 Task: Open Card Quality Control Execution in Board SaaS Sales Strategies to Workspace Crowdfunding Platforms and add a team member Softage.4@softage.net, a label Orange, a checklist Student Engagement, an attachment from your computer, a color Orange and finally, add a card description 'Create and send out employee satisfaction survey on recognition and rewards' and a comment 'Let us approach this task with a sense of urgency and importance, recognizing the impact it has on the overall project.'. Add a start date 'Jan 04, 1900' with a due date 'Jan 11, 1900'
Action: Mouse moved to (352, 130)
Screenshot: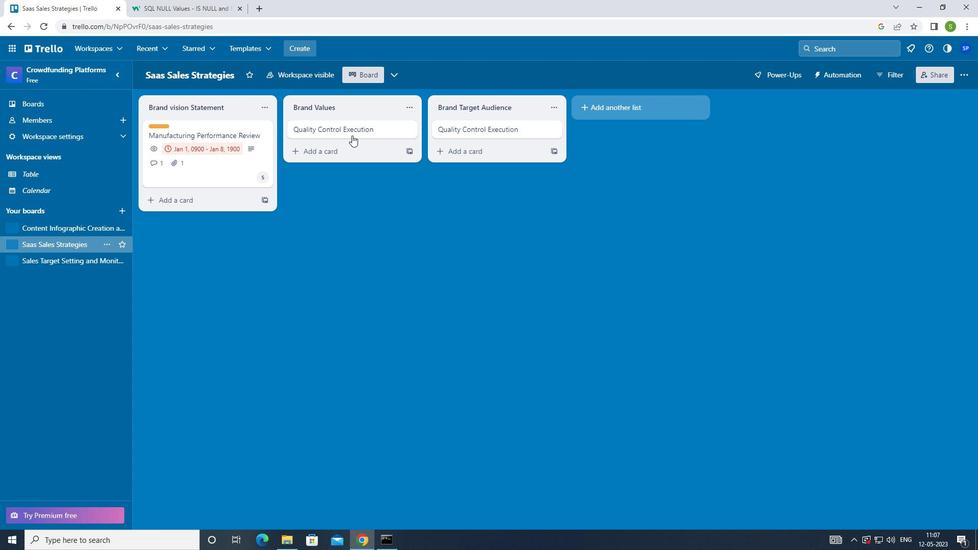 
Action: Mouse pressed left at (352, 130)
Screenshot: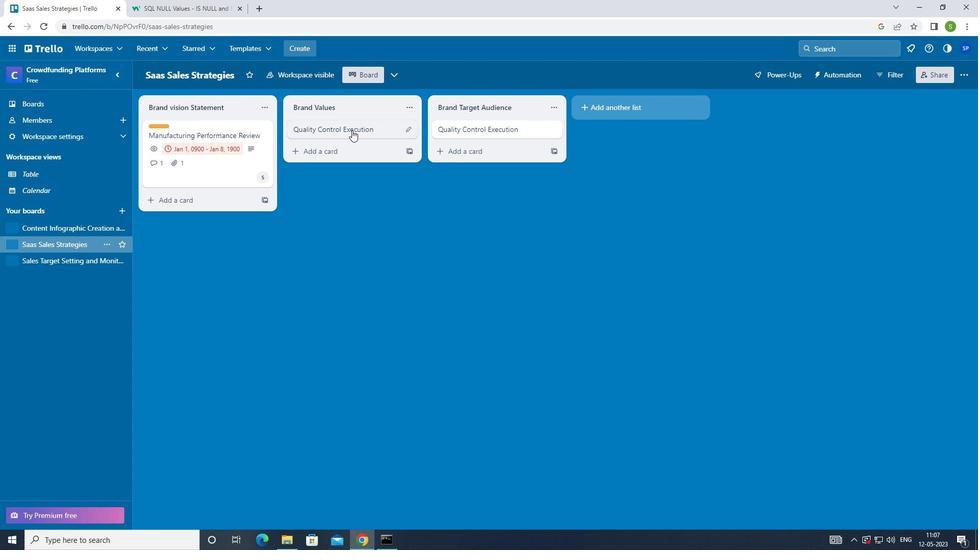 
Action: Mouse moved to (620, 127)
Screenshot: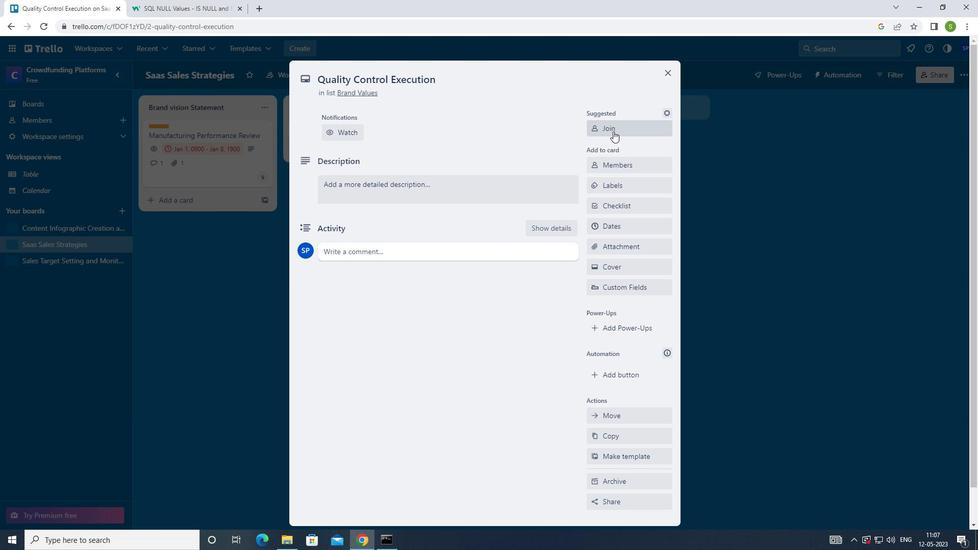 
Action: Mouse pressed left at (620, 127)
Screenshot: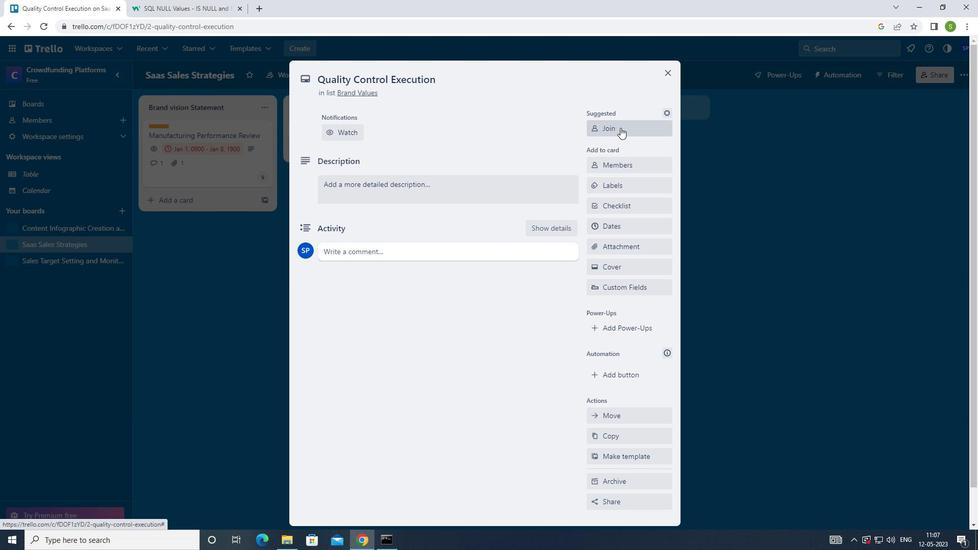 
Action: Mouse moved to (630, 128)
Screenshot: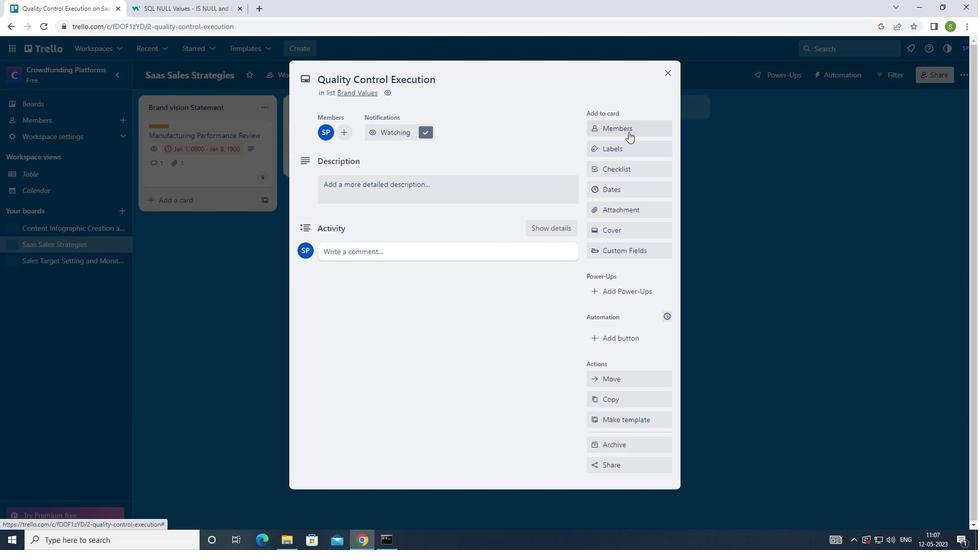 
Action: Mouse pressed left at (630, 128)
Screenshot: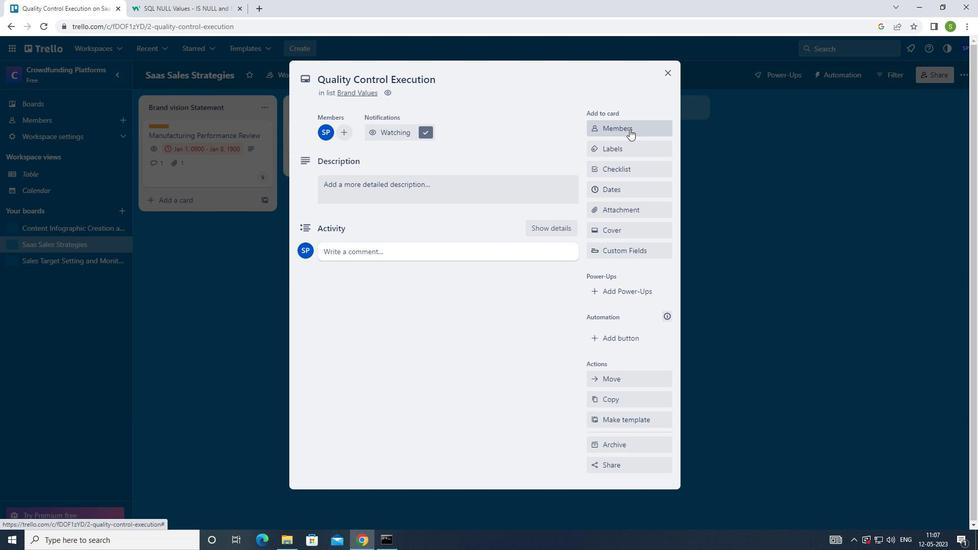 
Action: Mouse moved to (628, 177)
Screenshot: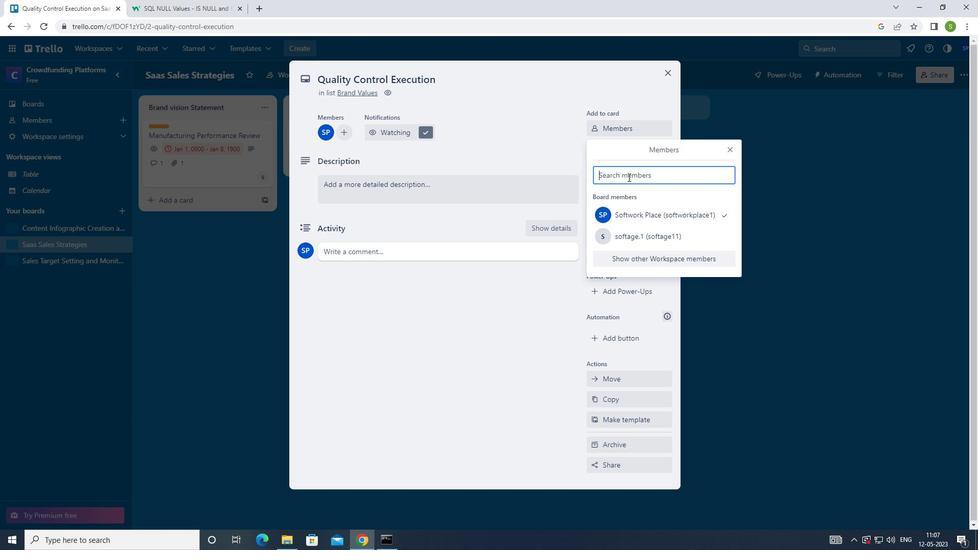 
Action: Key pressed <Key.shift>SOFTAGE.4<Key.shift>@SOFTAGE.NET
Screenshot: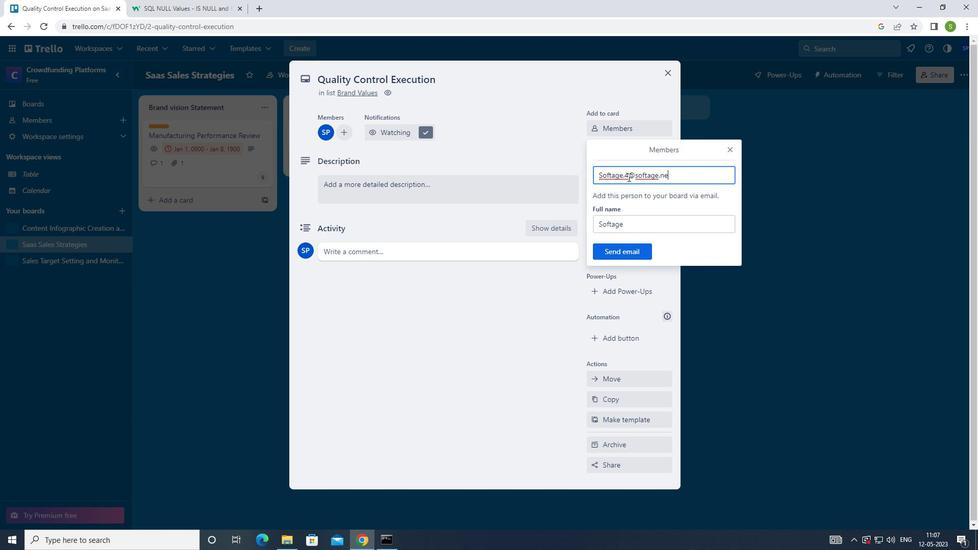 
Action: Mouse moved to (630, 253)
Screenshot: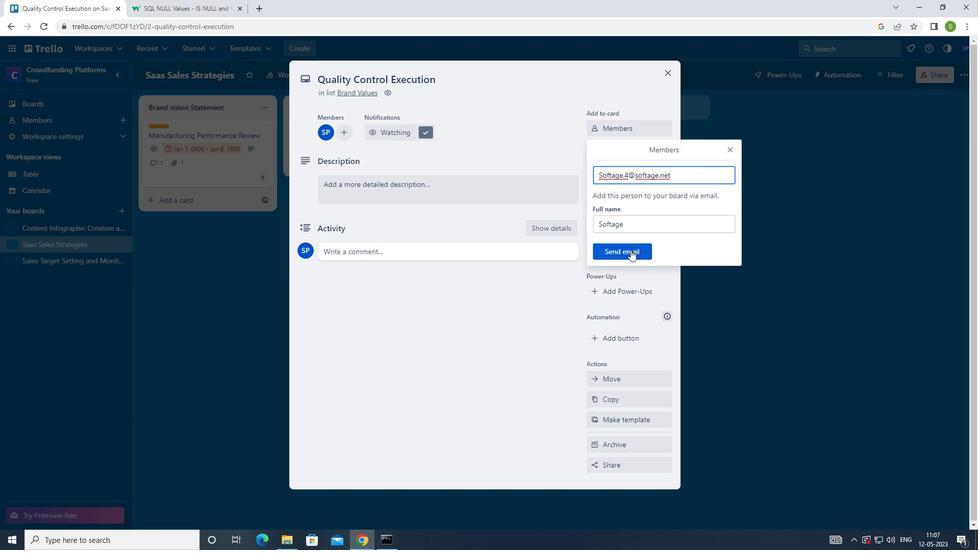 
Action: Mouse pressed left at (630, 253)
Screenshot: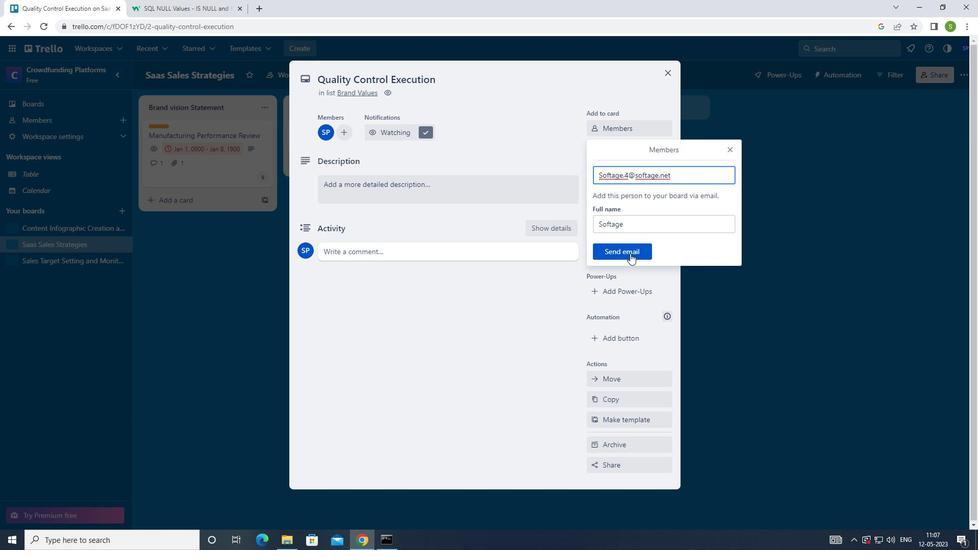
Action: Mouse moved to (610, 146)
Screenshot: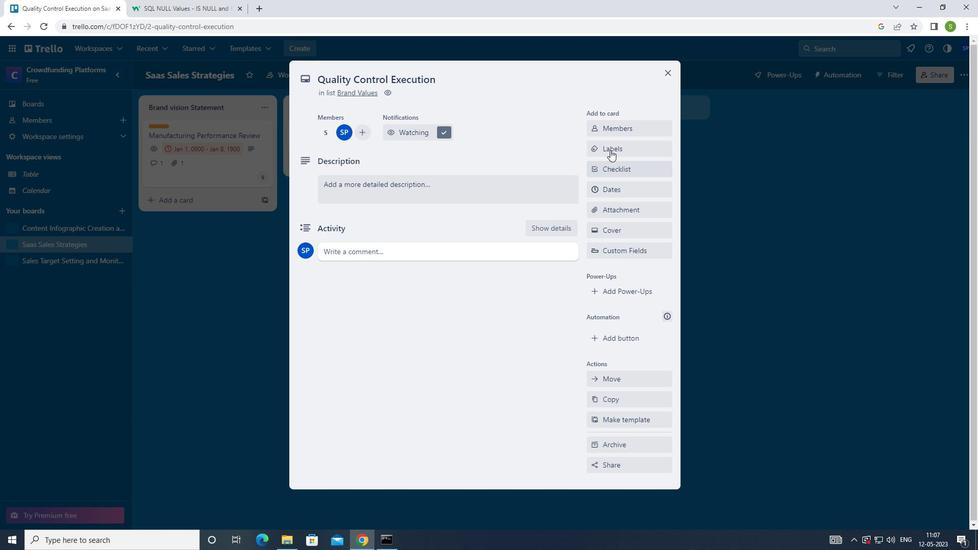 
Action: Mouse pressed left at (610, 146)
Screenshot: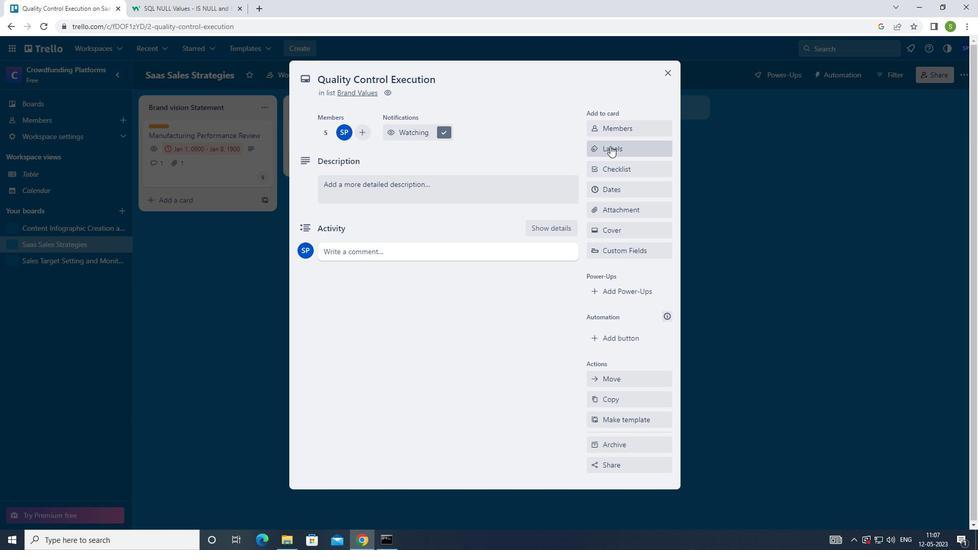
Action: Mouse moved to (619, 192)
Screenshot: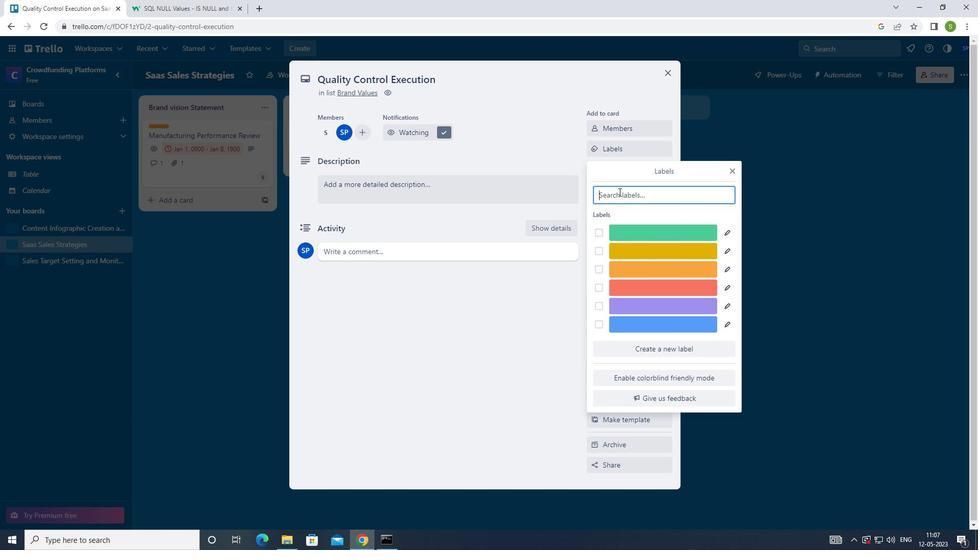 
Action: Key pressed ORAND<Key.backspace>GE
Screenshot: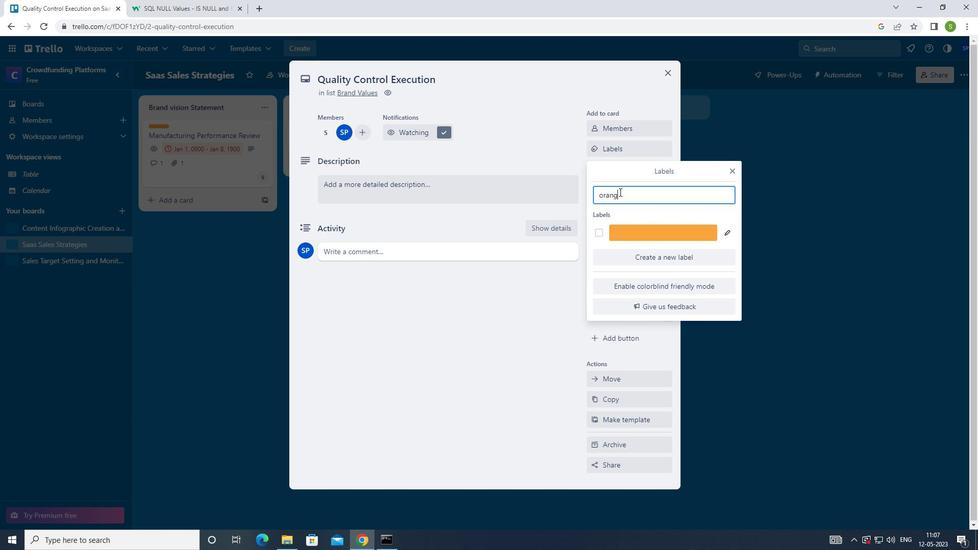 
Action: Mouse moved to (599, 235)
Screenshot: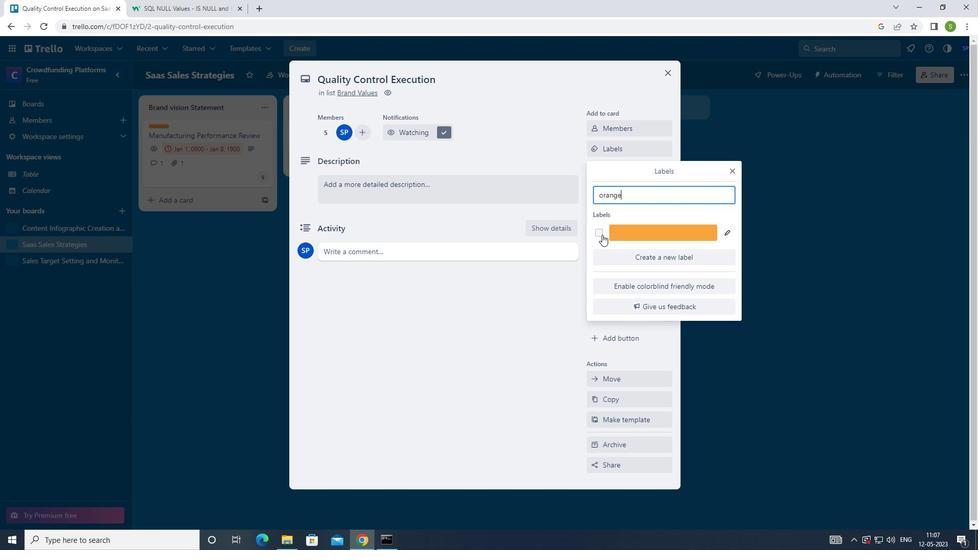 
Action: Mouse pressed left at (599, 235)
Screenshot: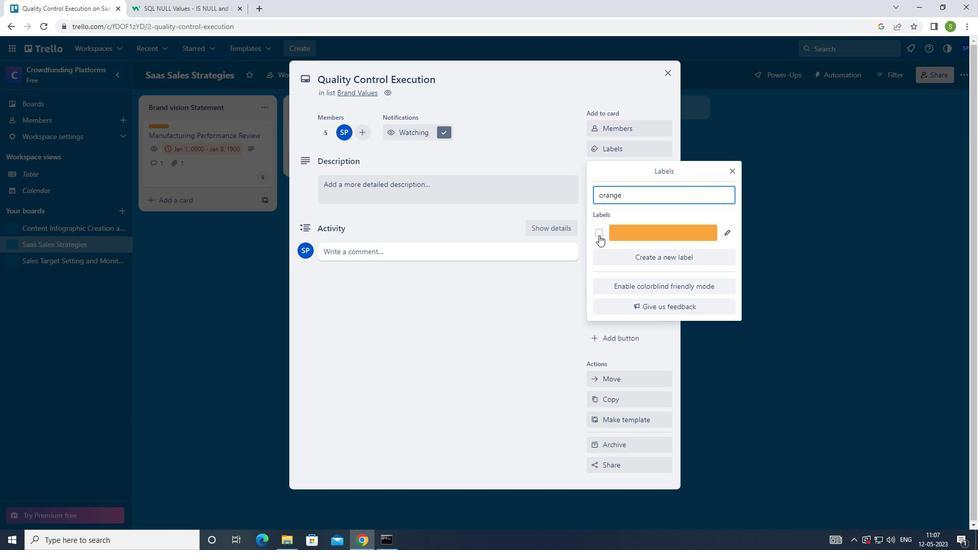 
Action: Mouse moved to (729, 171)
Screenshot: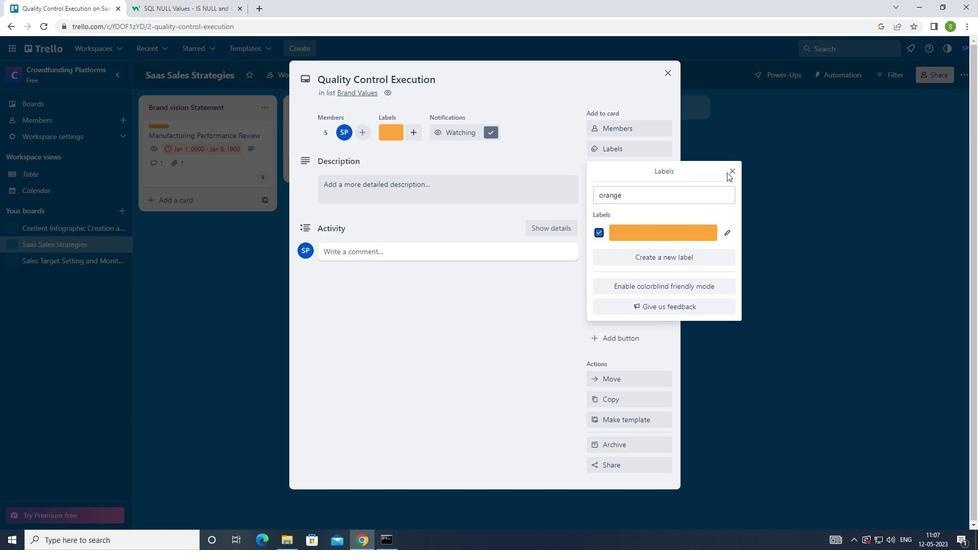 
Action: Mouse pressed left at (729, 171)
Screenshot: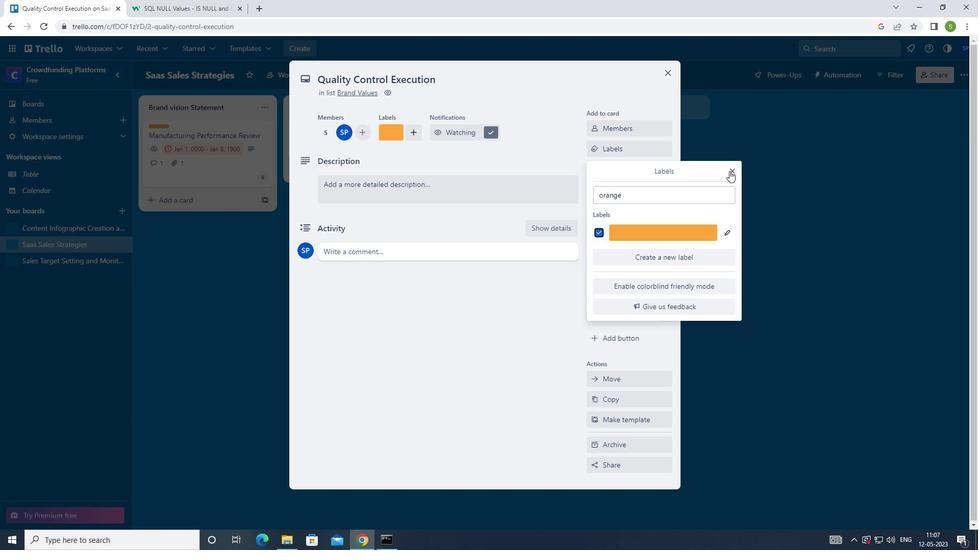 
Action: Mouse moved to (637, 174)
Screenshot: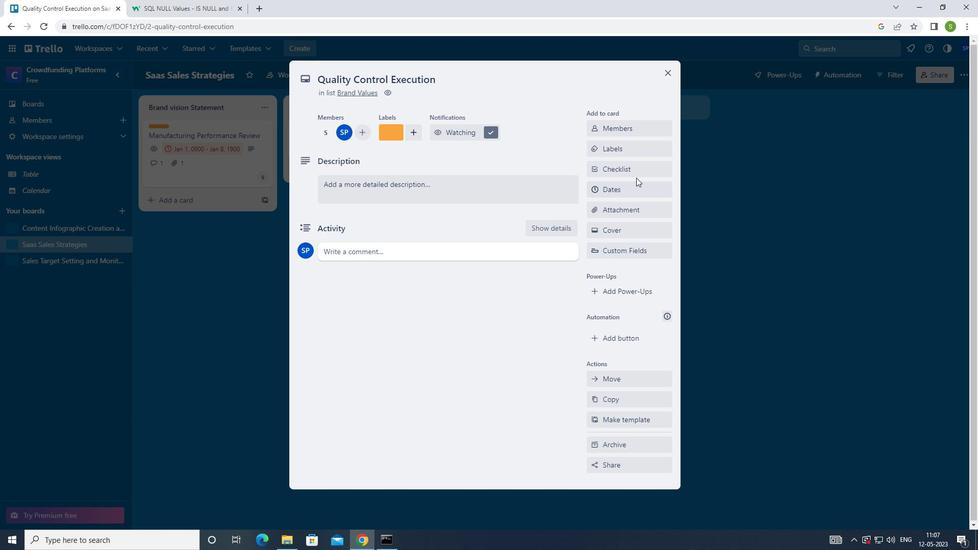 
Action: Mouse pressed left at (637, 174)
Screenshot: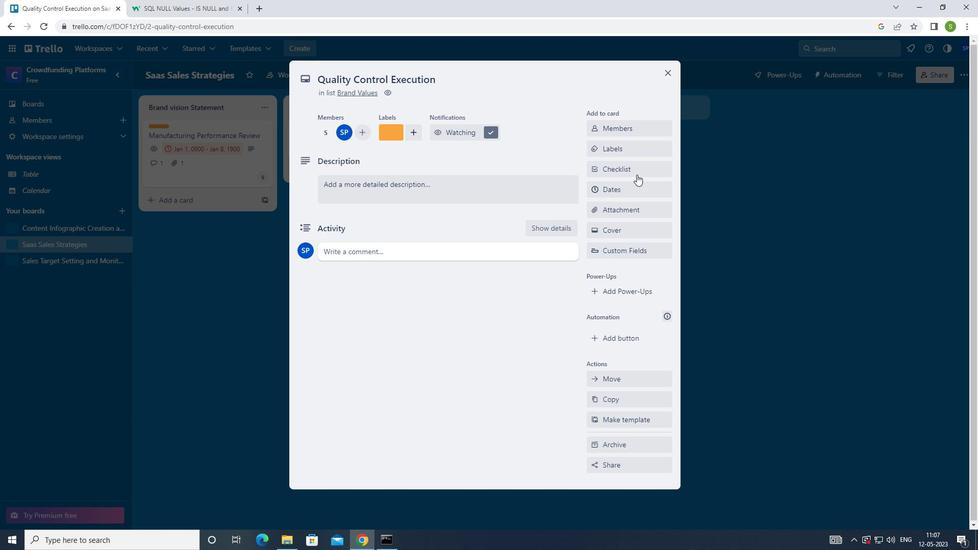 
Action: Mouse moved to (643, 221)
Screenshot: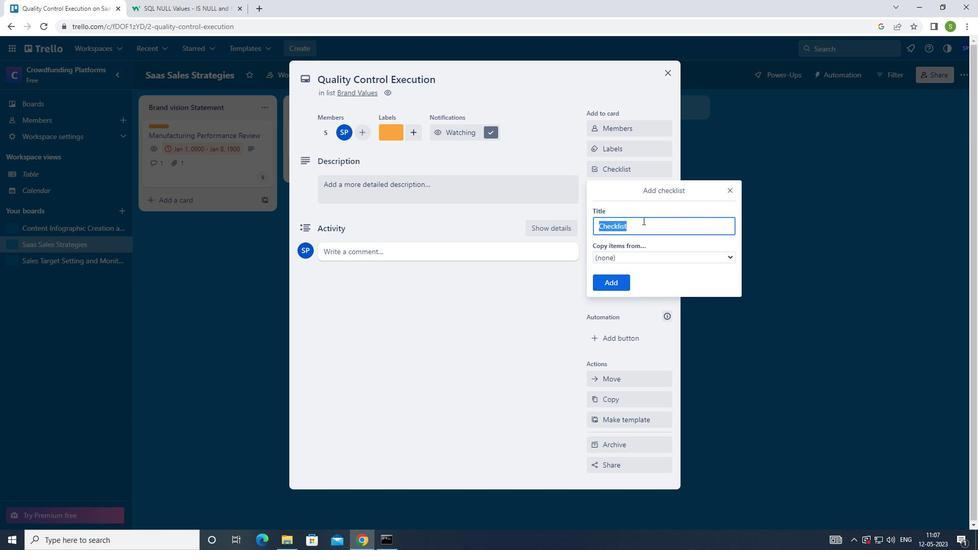 
Action: Key pressed <Key.shift>STUDENT<Key.space><Key.shift>ENGE<Key.backspace>AGEMENT
Screenshot: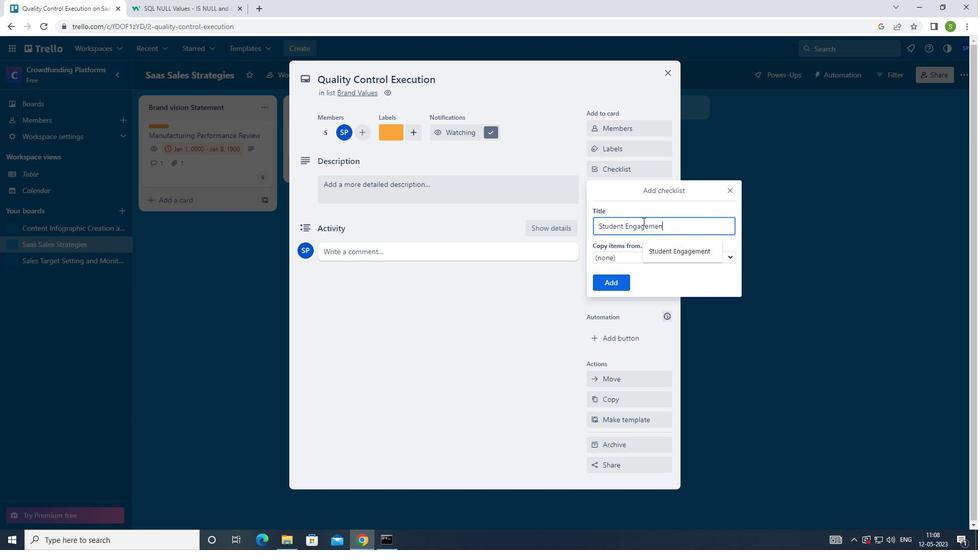 
Action: Mouse moved to (618, 285)
Screenshot: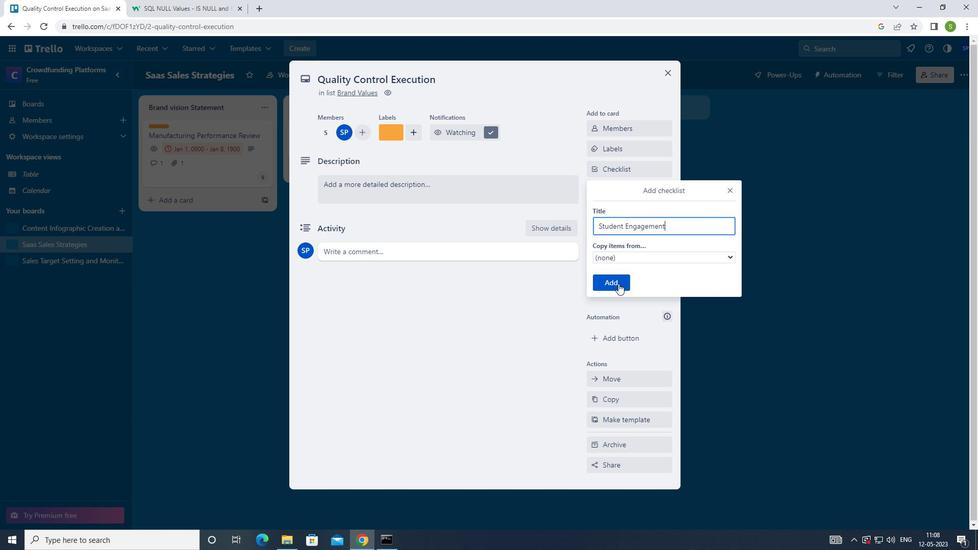 
Action: Mouse pressed left at (618, 285)
Screenshot: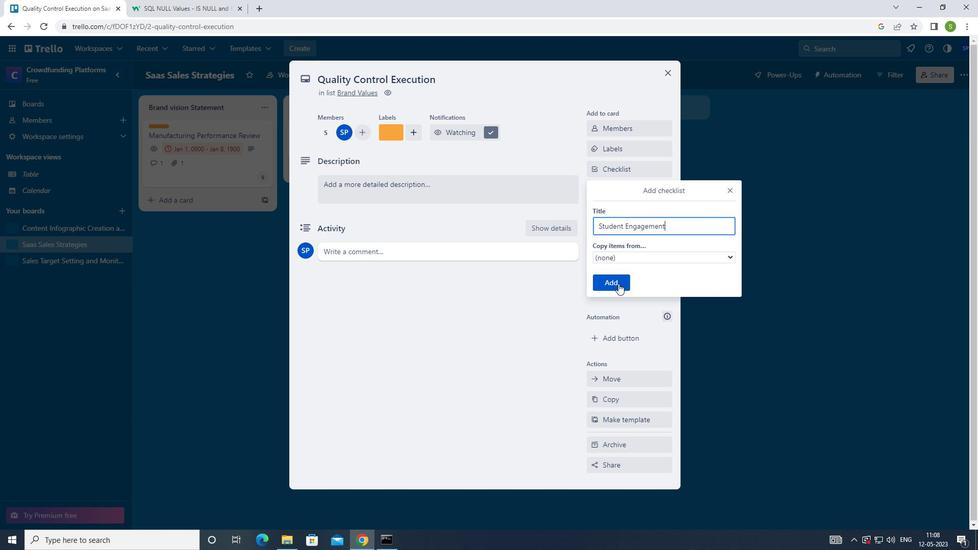
Action: Mouse moved to (625, 211)
Screenshot: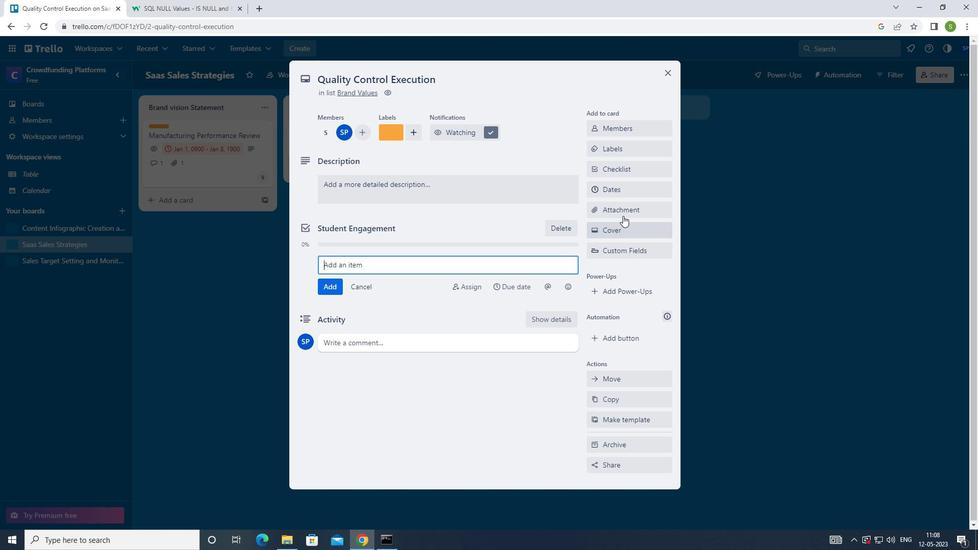 
Action: Mouse pressed left at (625, 211)
Screenshot: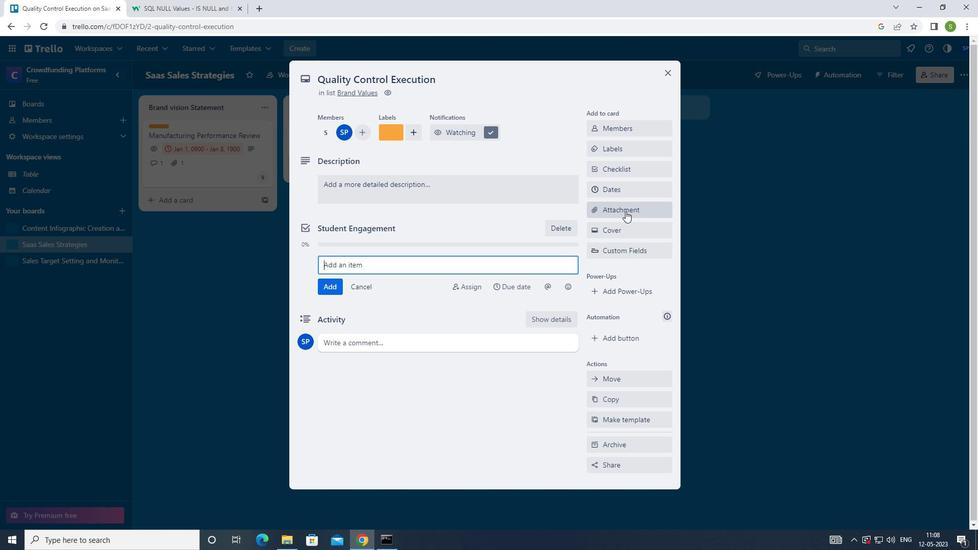 
Action: Mouse moved to (601, 251)
Screenshot: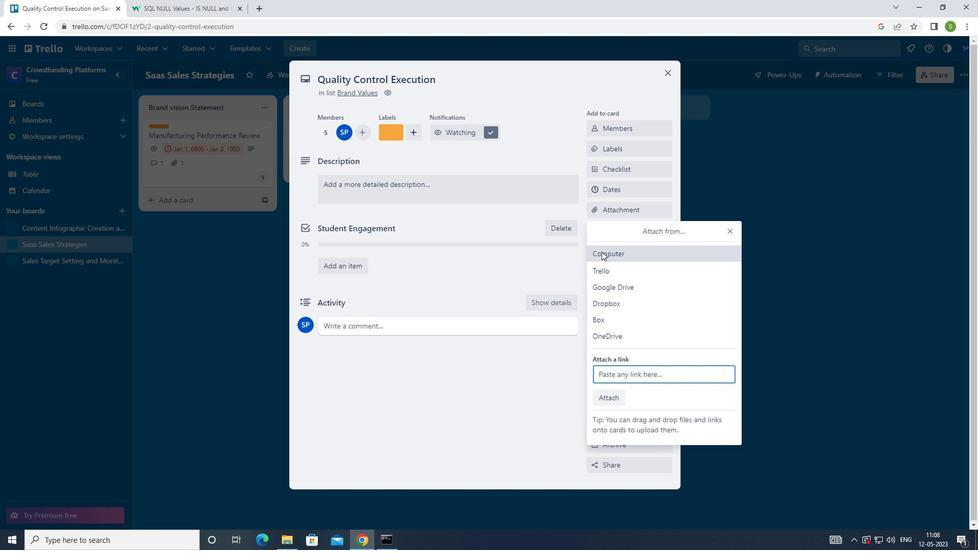 
Action: Mouse pressed left at (601, 251)
Screenshot: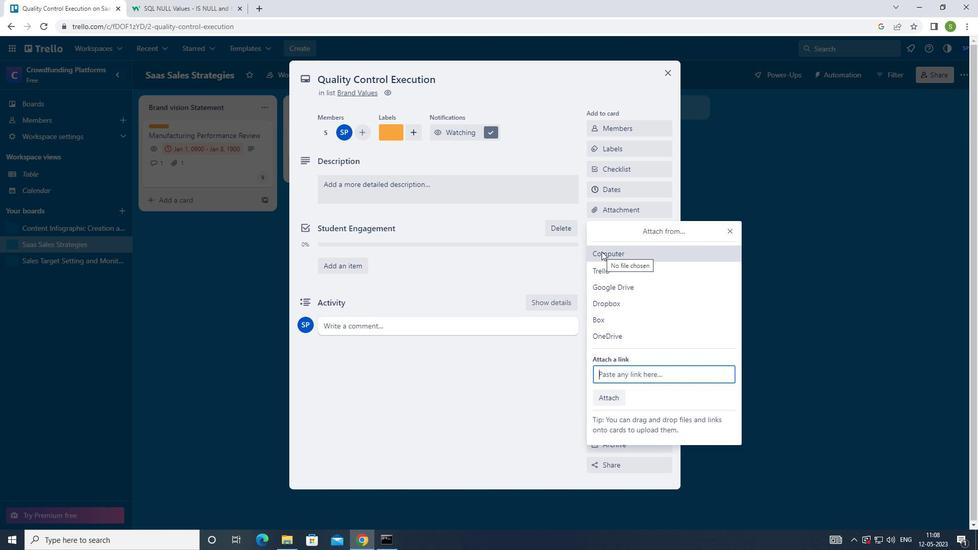 
Action: Mouse moved to (189, 76)
Screenshot: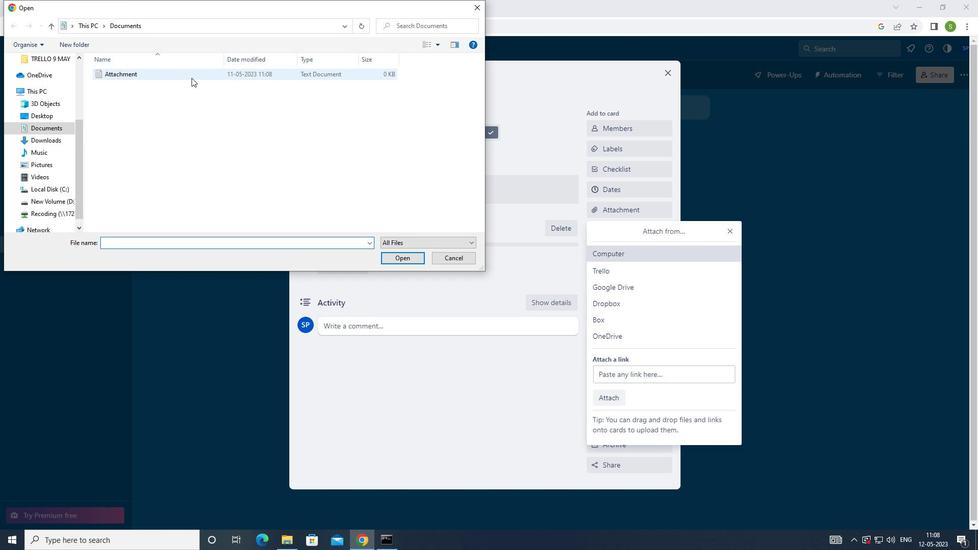 
Action: Mouse pressed left at (189, 76)
Screenshot: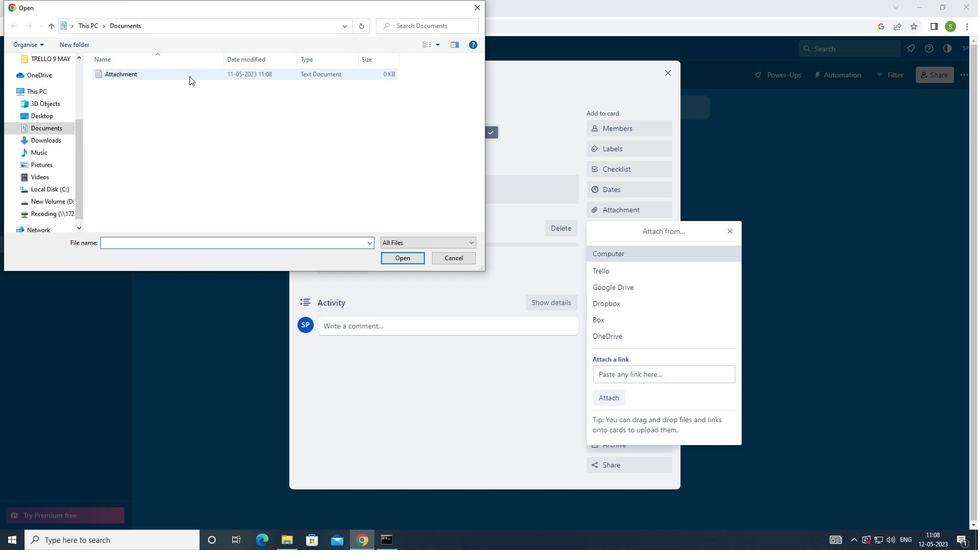 
Action: Mouse moved to (399, 259)
Screenshot: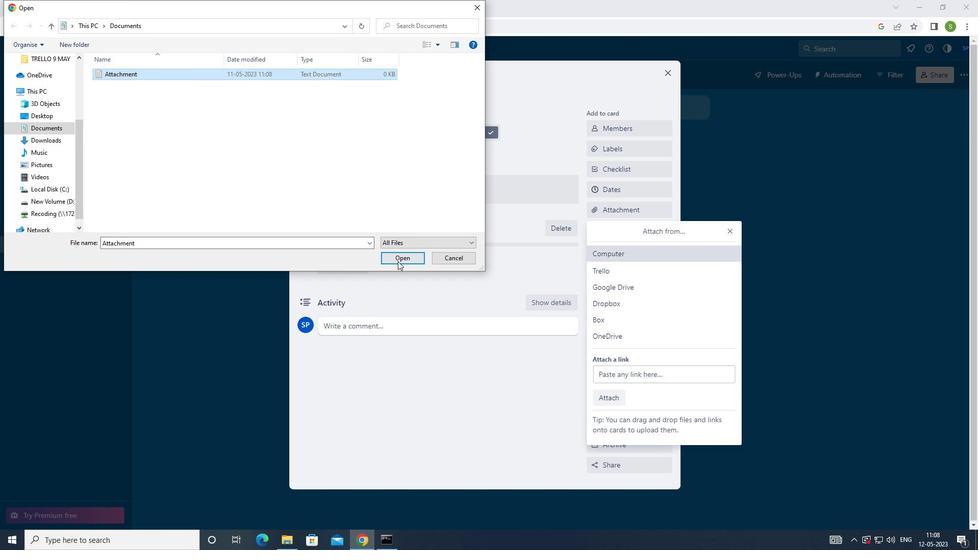 
Action: Mouse pressed left at (399, 259)
Screenshot: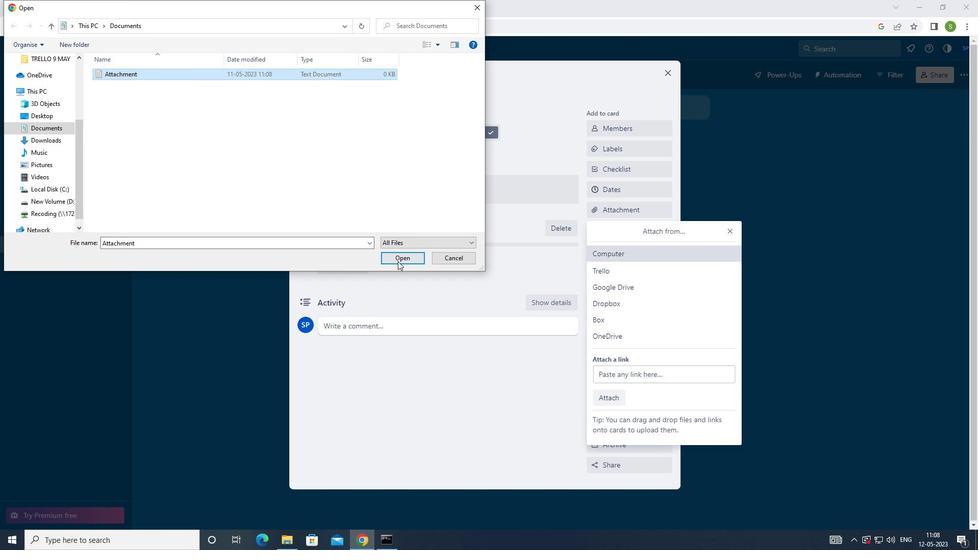 
Action: Mouse moved to (461, 191)
Screenshot: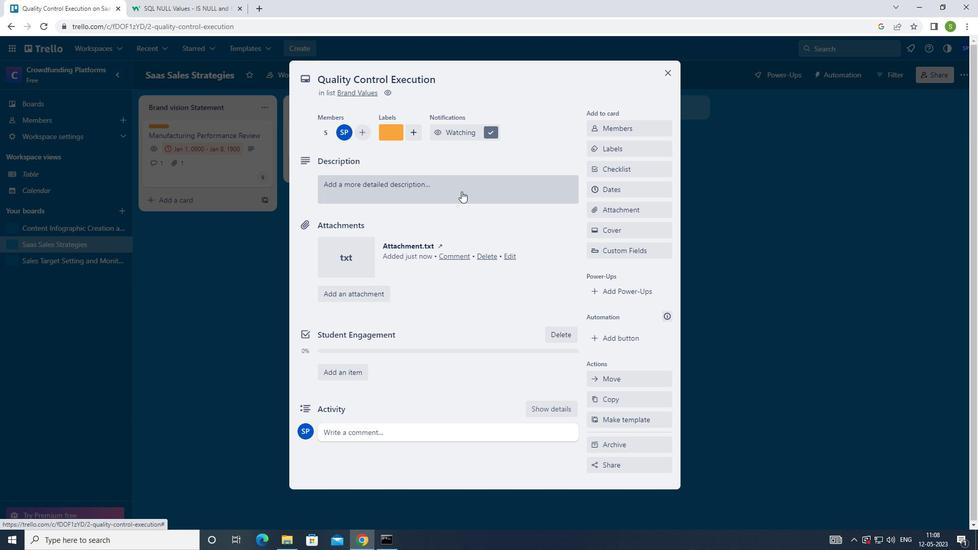 
Action: Mouse pressed left at (461, 191)
Screenshot: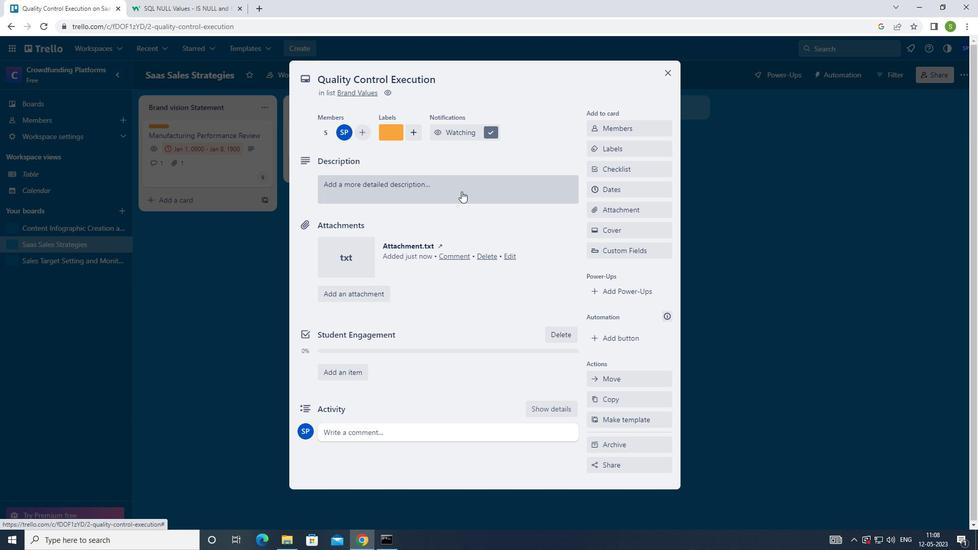 
Action: Mouse moved to (464, 231)
Screenshot: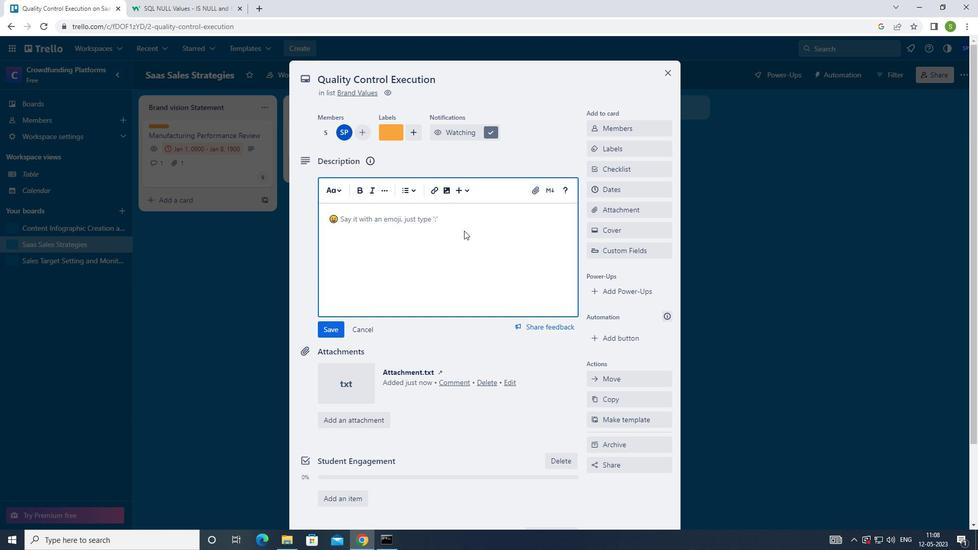 
Action: Key pressed <Key.shift>CREATE<Key.space>AND<Key.space>SEND<Key.space>OUT<Key.space>EMPLOYEE<Key.space>SATISFACTION<Key.space>SURVEY<Key.space>ON<Key.space>RECOGNITION<Key.space>AND<Key.space>REWARDS.
Screenshot: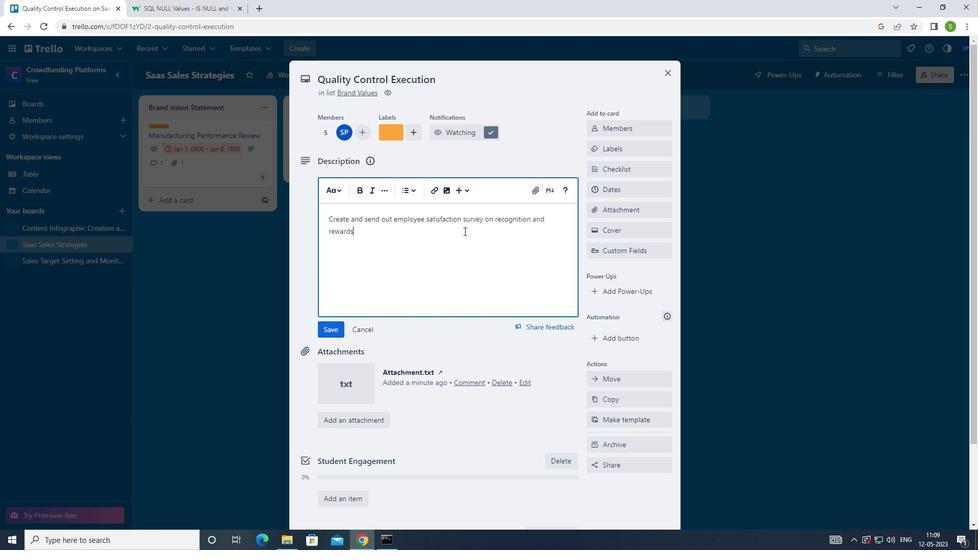 
Action: Mouse moved to (331, 328)
Screenshot: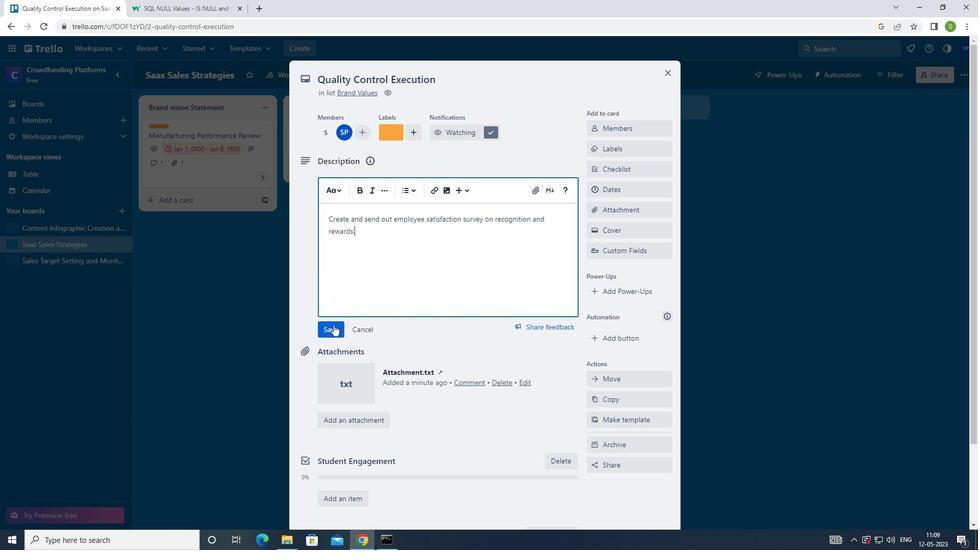 
Action: Mouse pressed left at (331, 328)
Screenshot: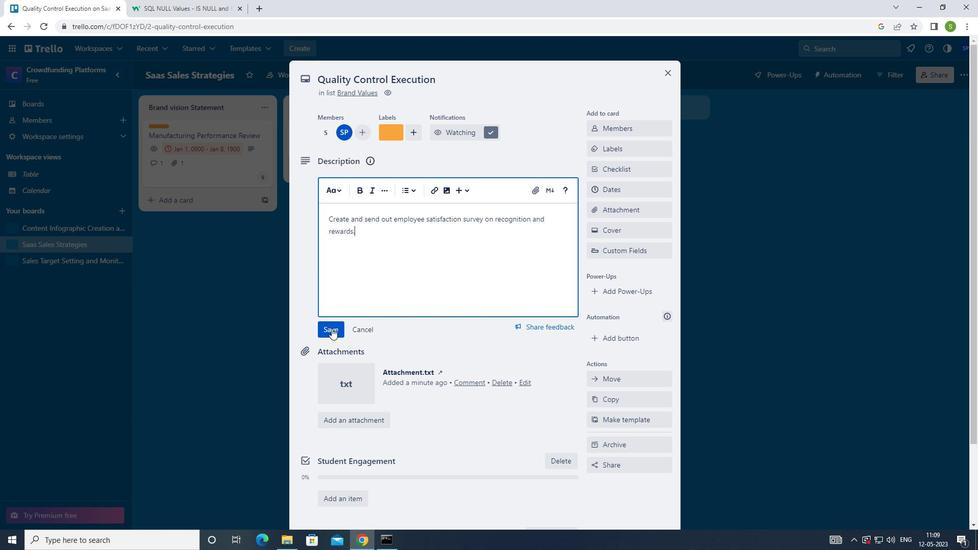 
Action: Mouse moved to (370, 412)
Screenshot: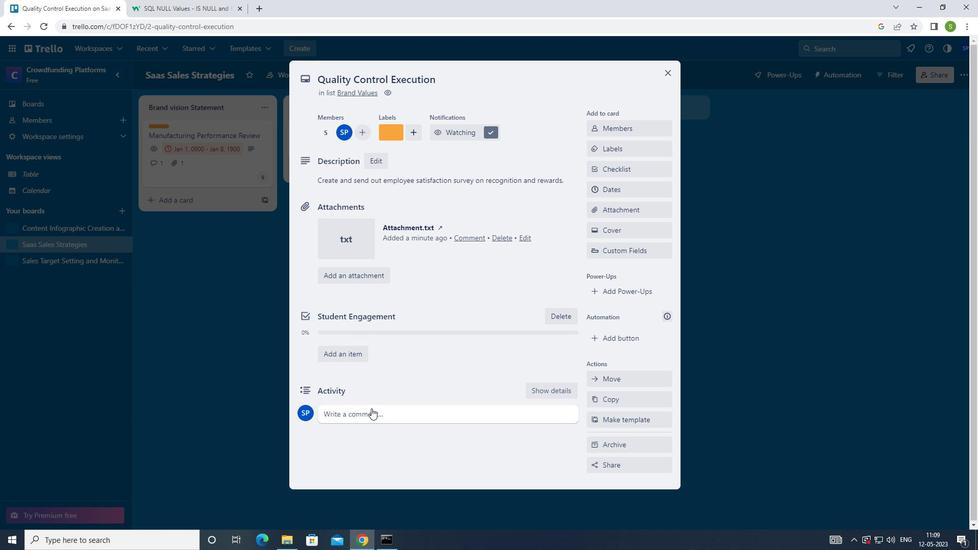 
Action: Mouse pressed left at (370, 412)
Screenshot: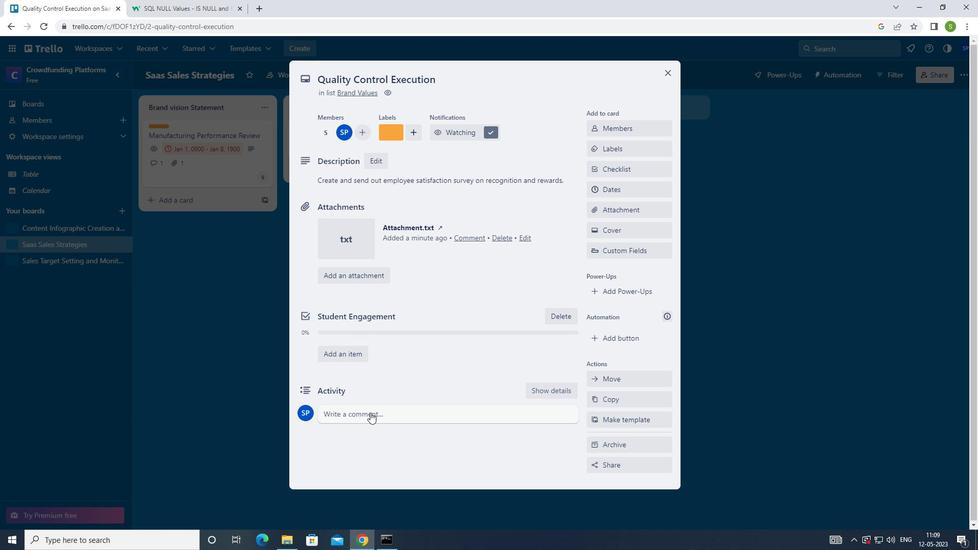 
Action: Mouse moved to (433, 324)
Screenshot: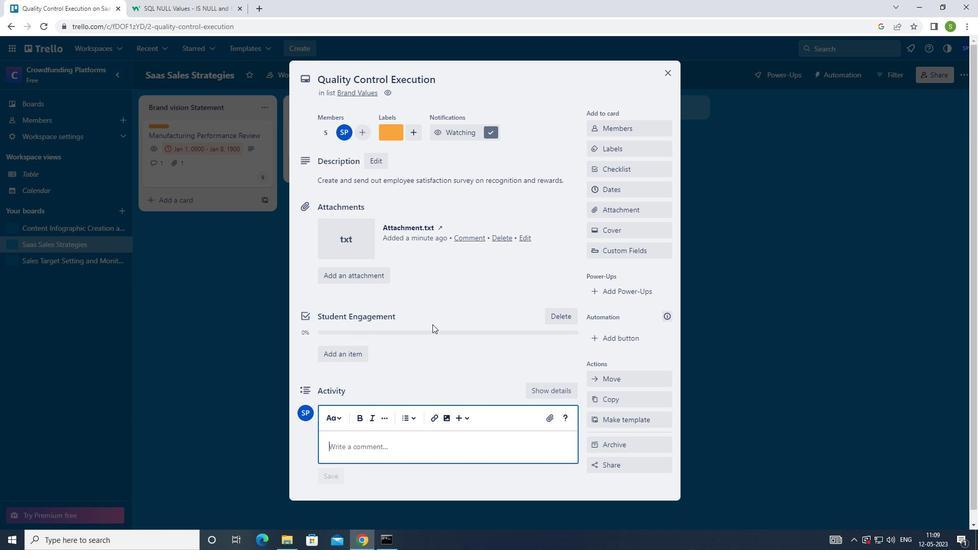 
Action: Key pressed <Key.shift_r>LET<Key.space>US<Key.space>APPROACH<Key.space>THIS<Key.space>TASK<Key.space>WITH<Key.space>A<Key.space>SENSE<Key.space>OF<Key.space>URGENCY<Key.space>AND<Key.space>IMPORTANCE<Key.space>,<Key.space>RECOGNIZING<Key.space>THE<Key.space>IMPACT<Key.space>IT<Key.space>HAS<Key.space>ON<Key.space>THE<Key.space>OVERALL<Key.space>PROJECT.
Screenshot: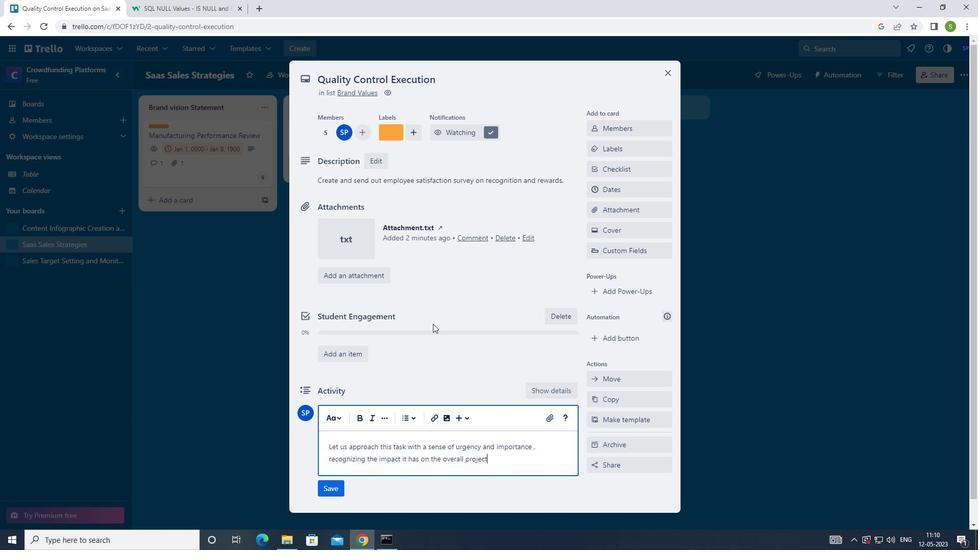 
Action: Mouse moved to (341, 486)
Screenshot: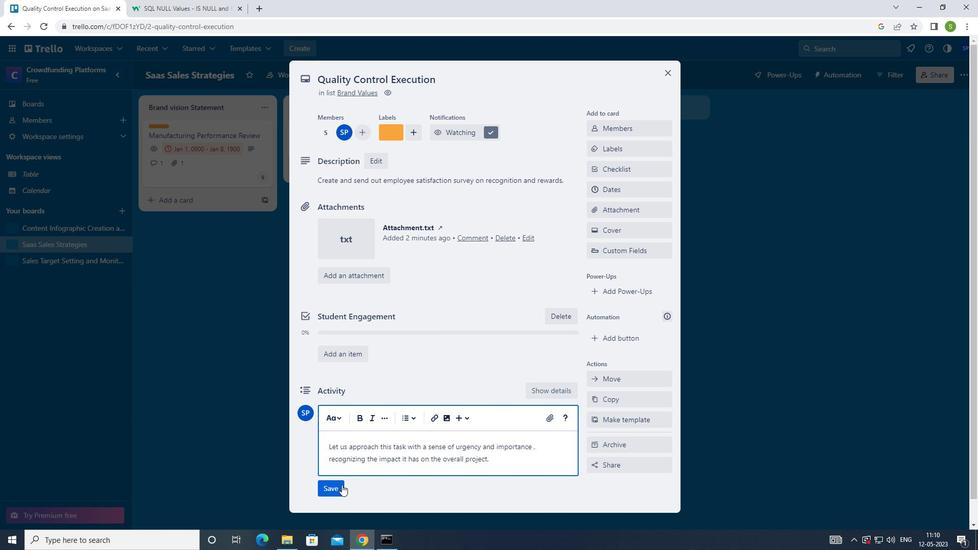 
Action: Mouse pressed left at (341, 486)
Screenshot: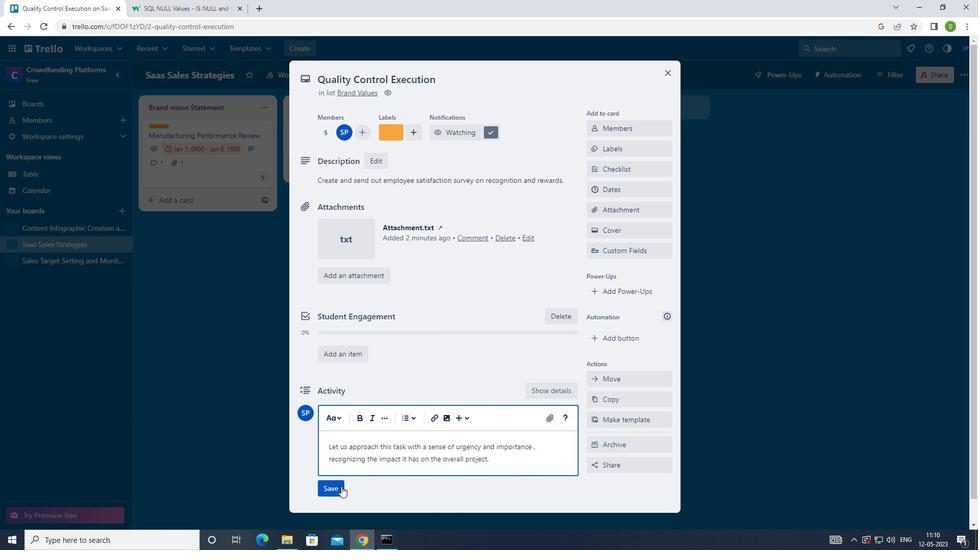 
Action: Mouse moved to (632, 189)
Screenshot: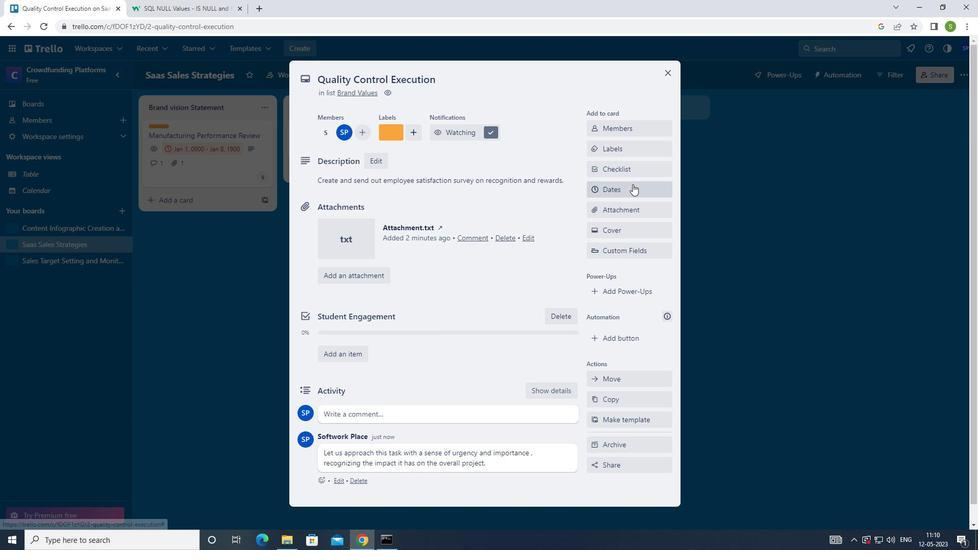 
Action: Mouse pressed left at (632, 189)
Screenshot: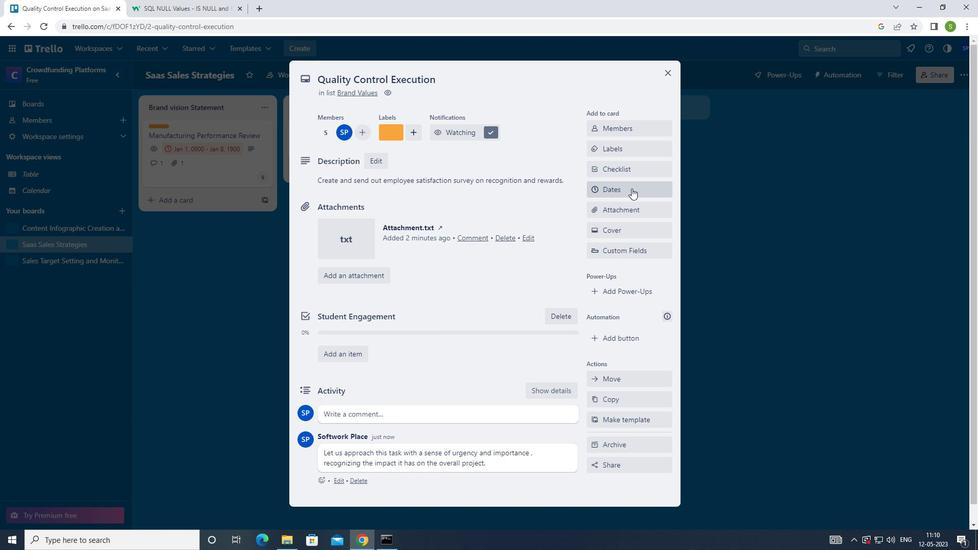 
Action: Mouse moved to (602, 258)
Screenshot: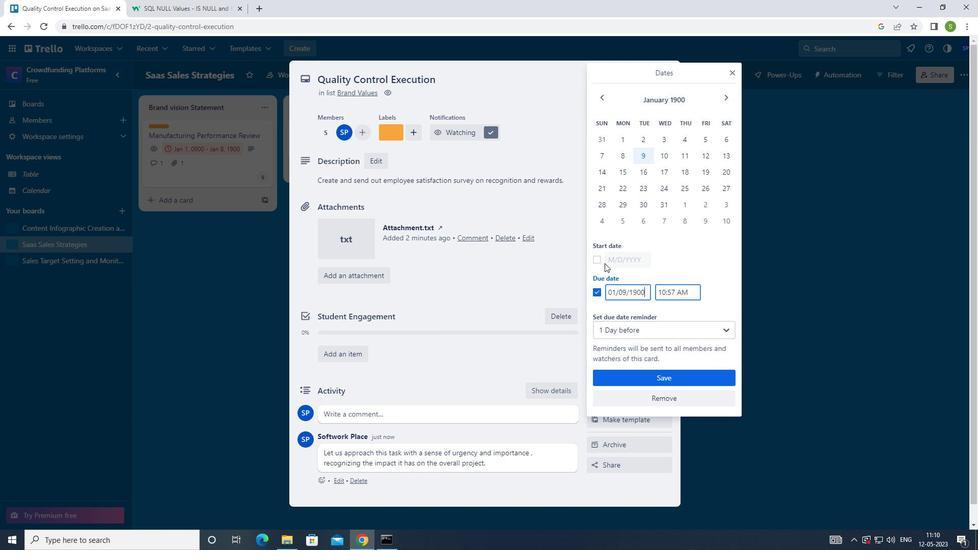 
Action: Mouse pressed left at (602, 258)
Screenshot: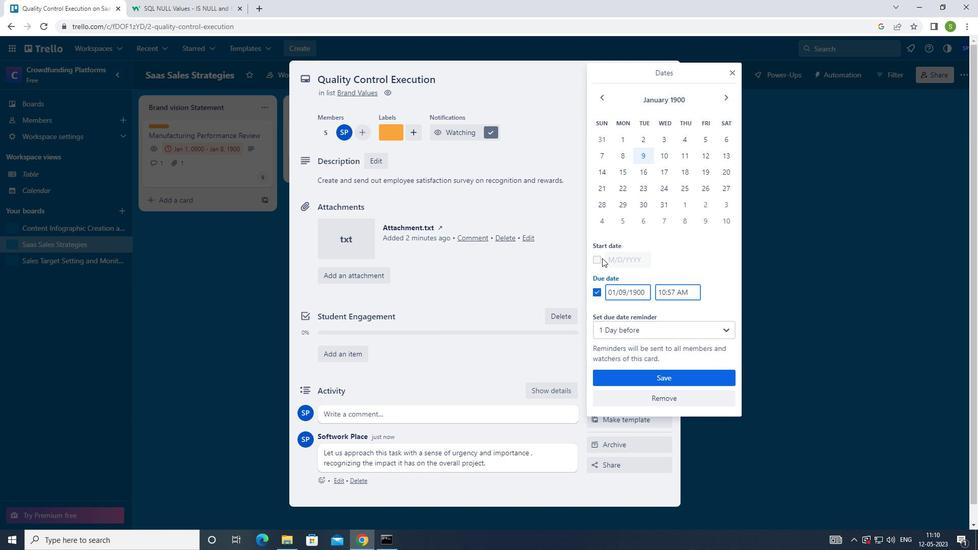 
Action: Mouse moved to (625, 258)
Screenshot: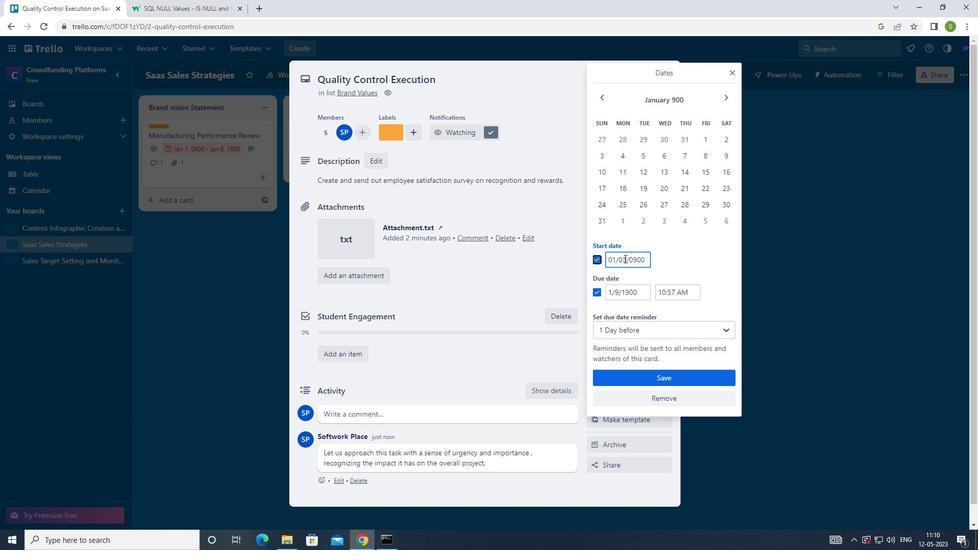
Action: Mouse pressed left at (625, 258)
Screenshot: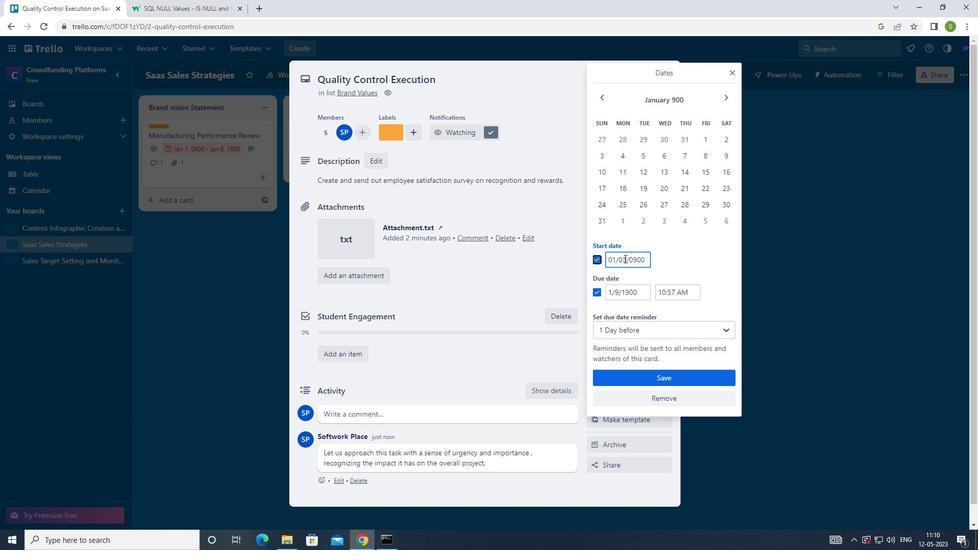 
Action: Mouse moved to (617, 260)
Screenshot: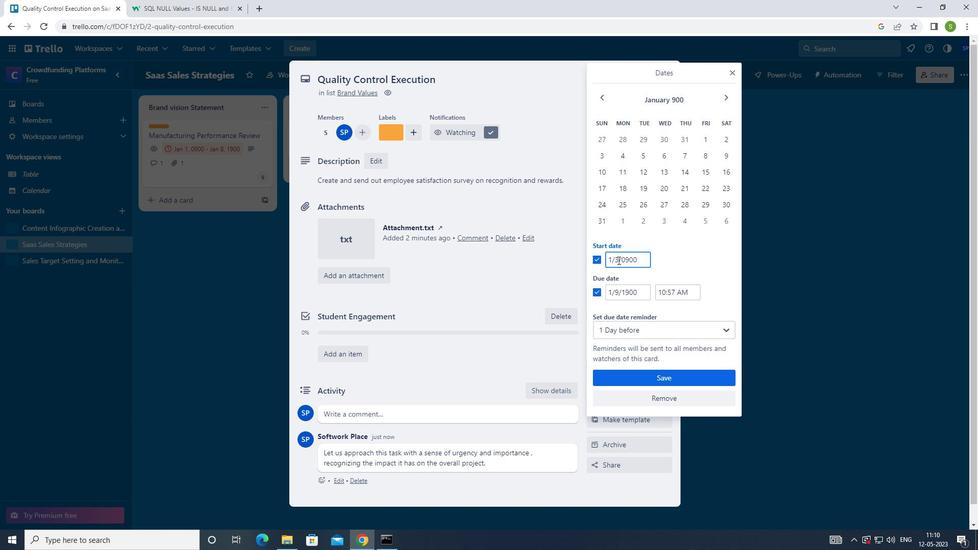 
Action: Mouse pressed left at (617, 260)
Screenshot: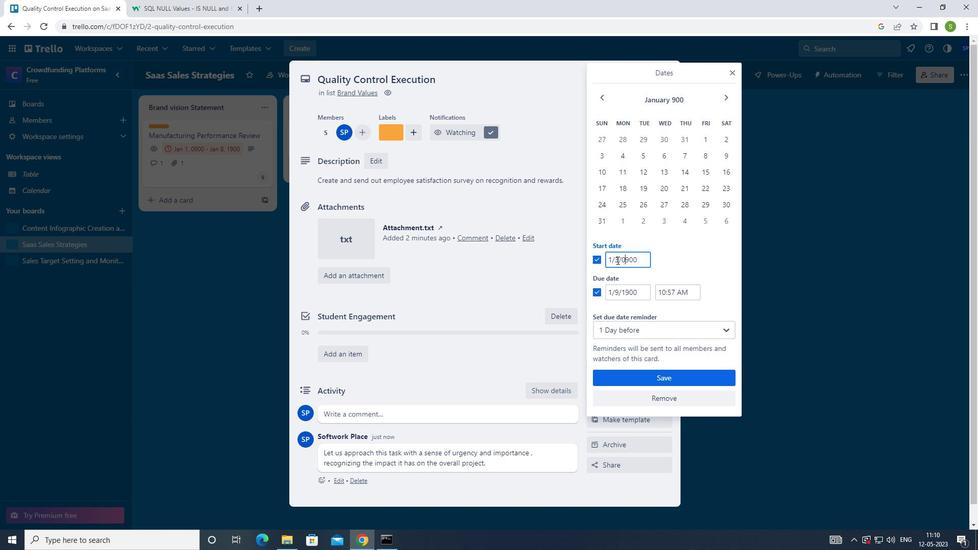 
Action: Mouse moved to (628, 259)
Screenshot: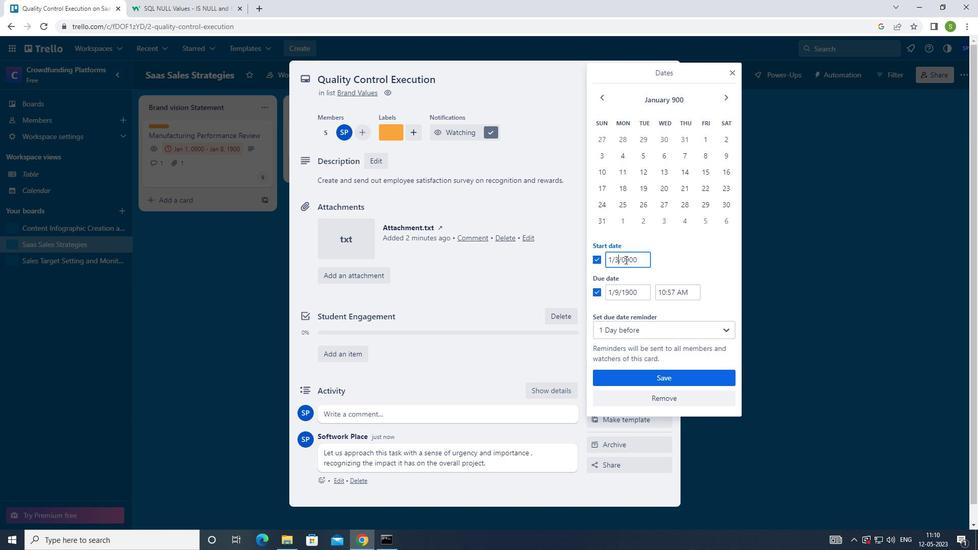 
Action: Key pressed <Key.backspace>4
Screenshot: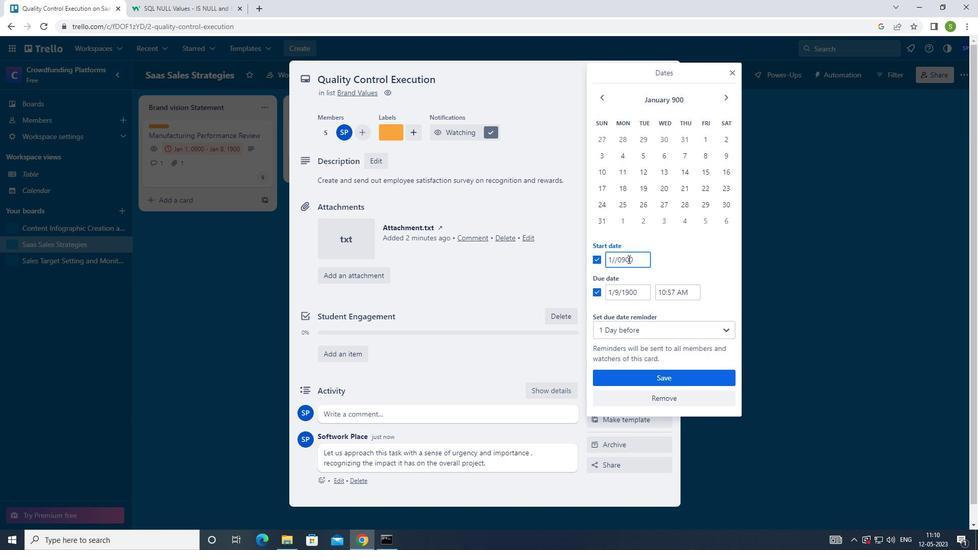 
Action: Mouse moved to (625, 259)
Screenshot: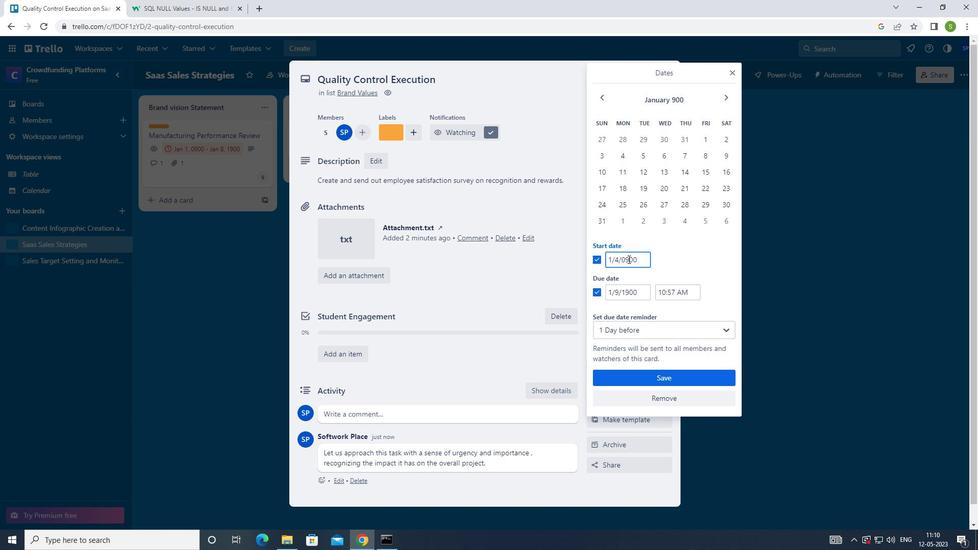 
Action: Mouse pressed left at (625, 259)
Screenshot: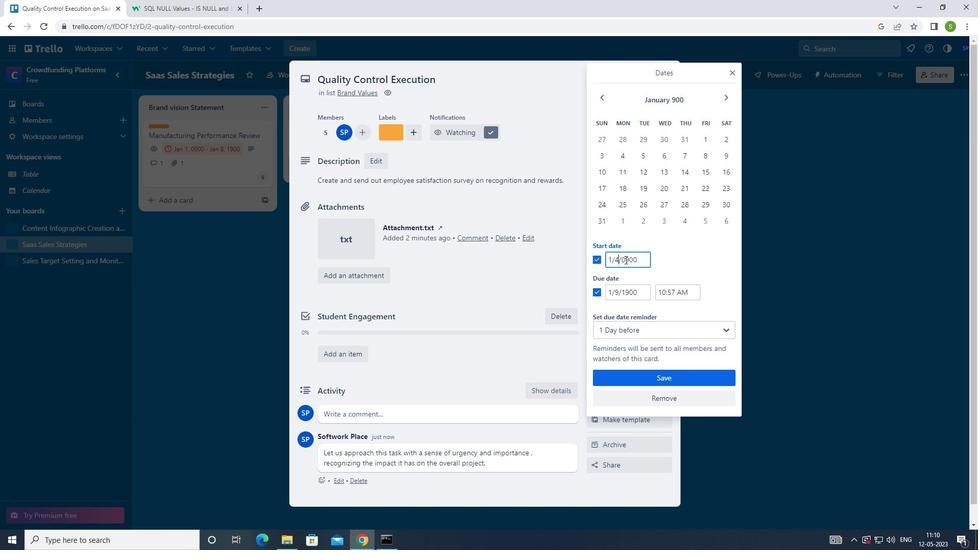 
Action: Key pressed <Key.backspace>1
Screenshot: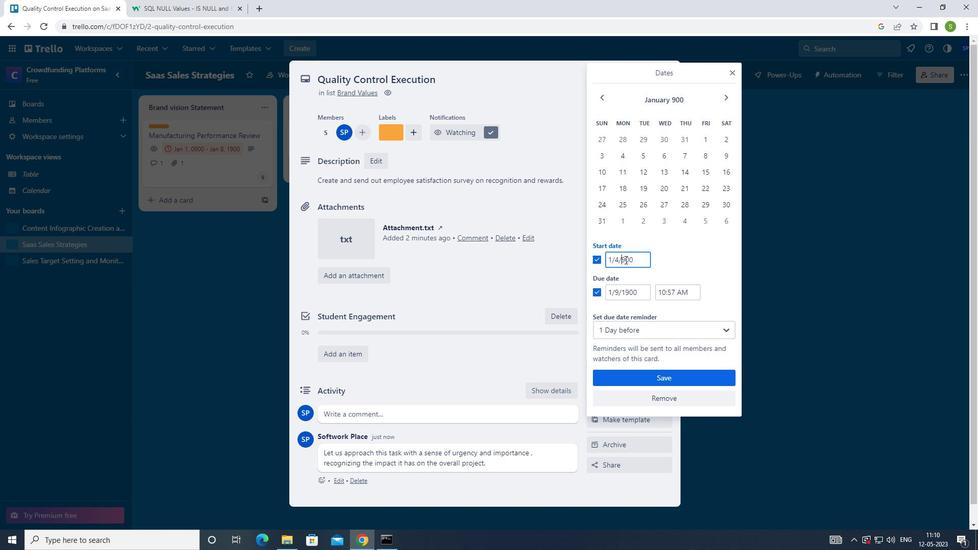 
Action: Mouse moved to (619, 291)
Screenshot: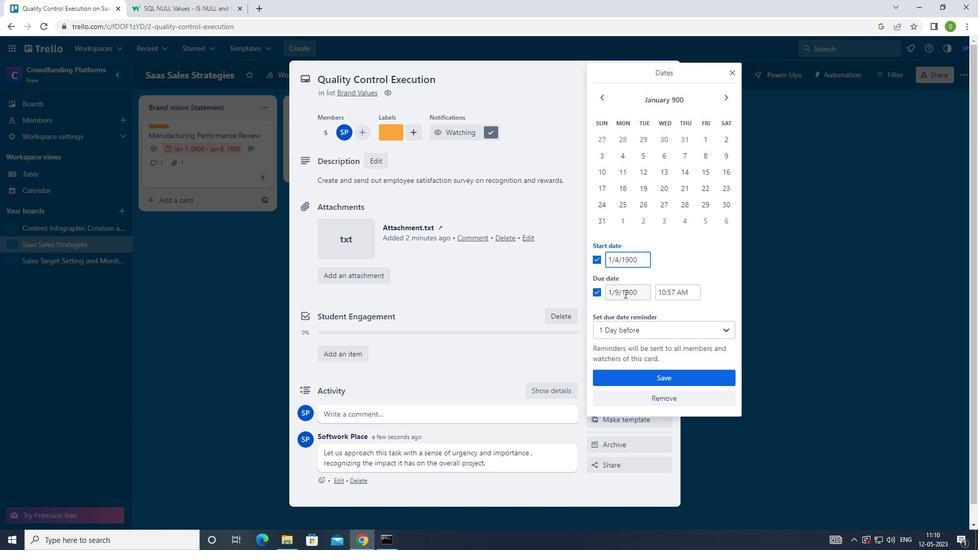 
Action: Mouse pressed left at (619, 291)
Screenshot: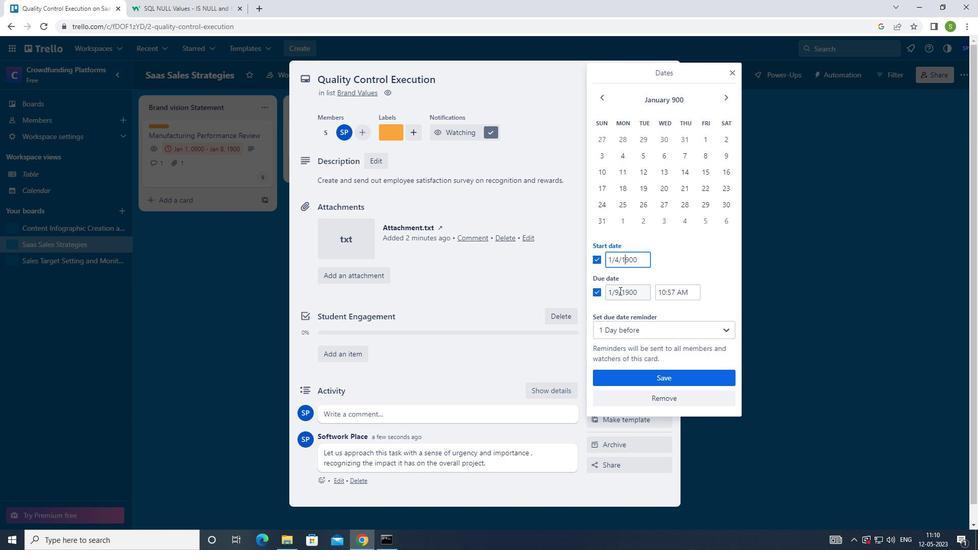 
Action: Key pressed <Key.backspace>11
Screenshot: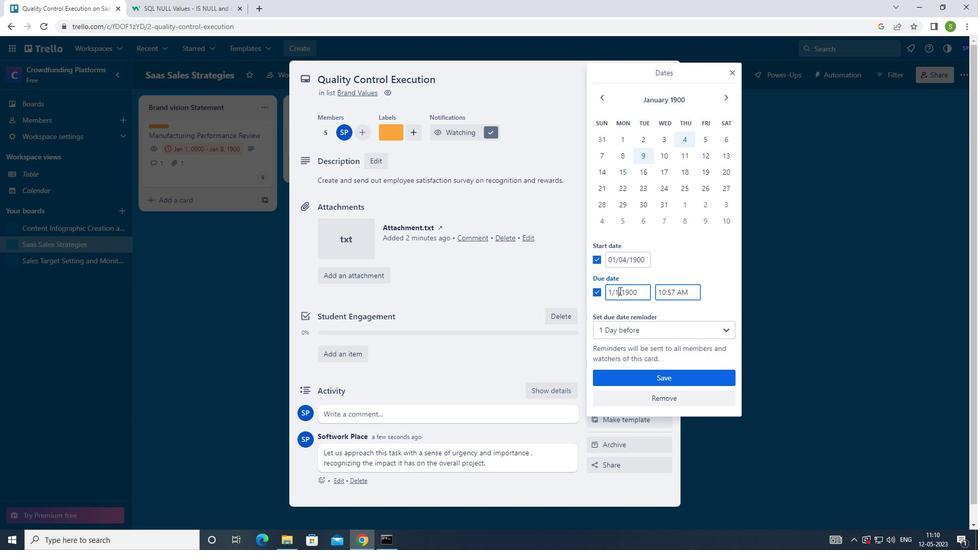 
Action: Mouse moved to (622, 376)
Screenshot: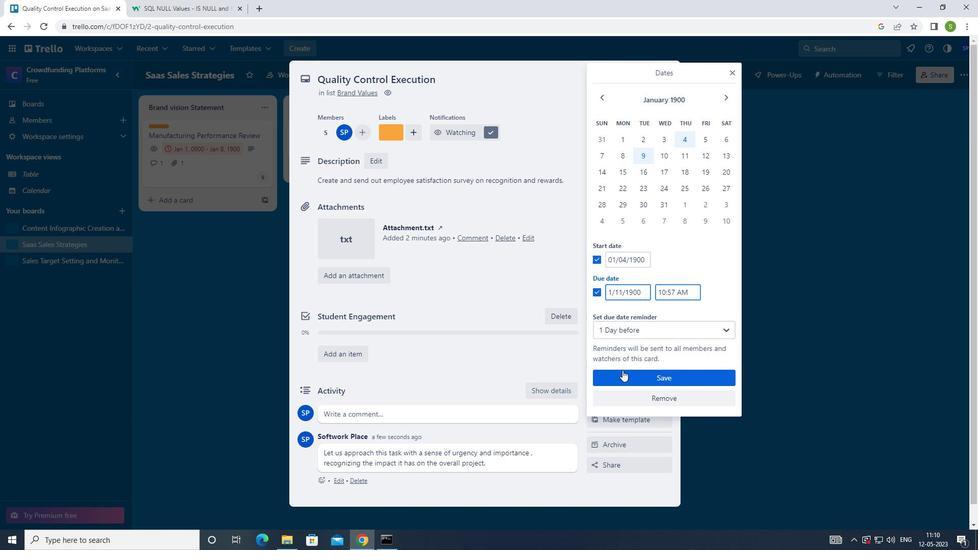 
Action: Mouse pressed left at (622, 376)
Screenshot: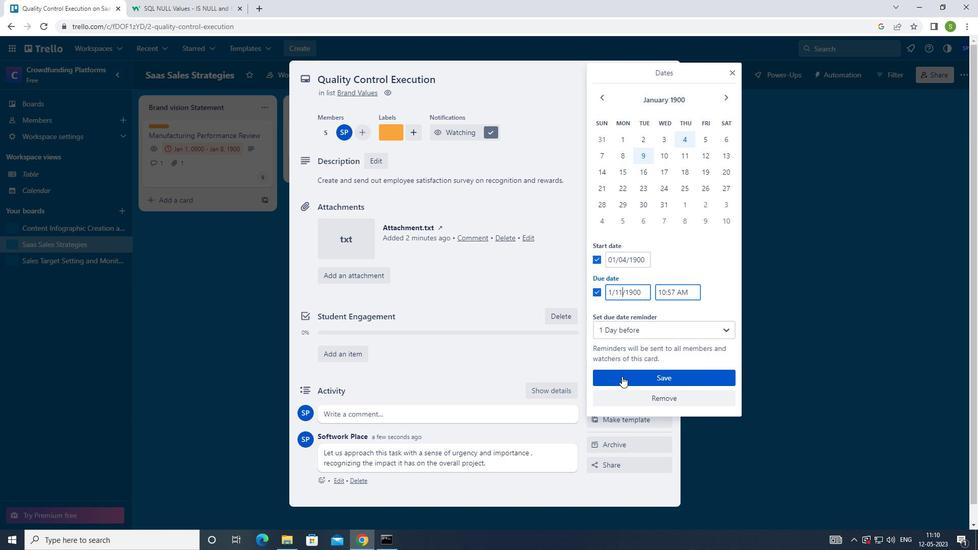 
Action: Mouse moved to (618, 353)
Screenshot: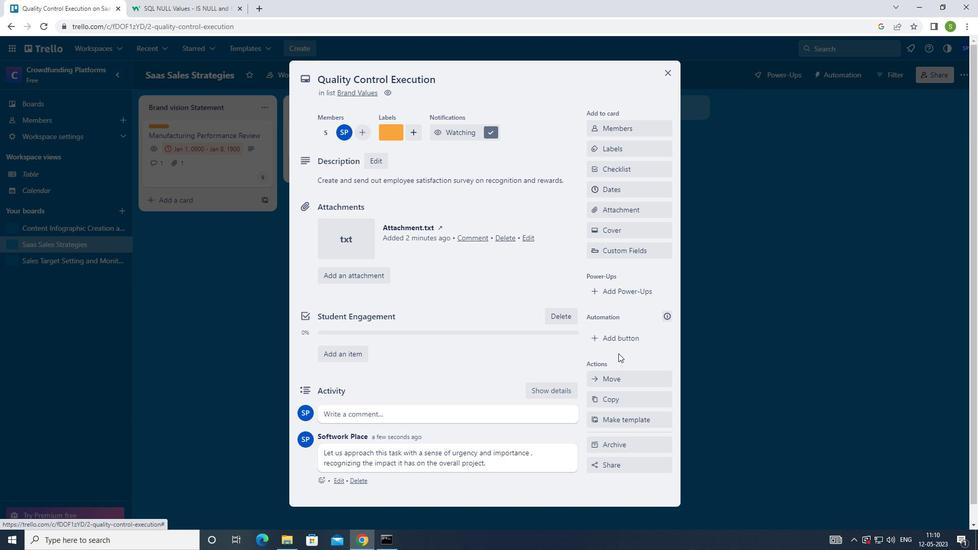 
Action: Key pressed <Key.f8>
Screenshot: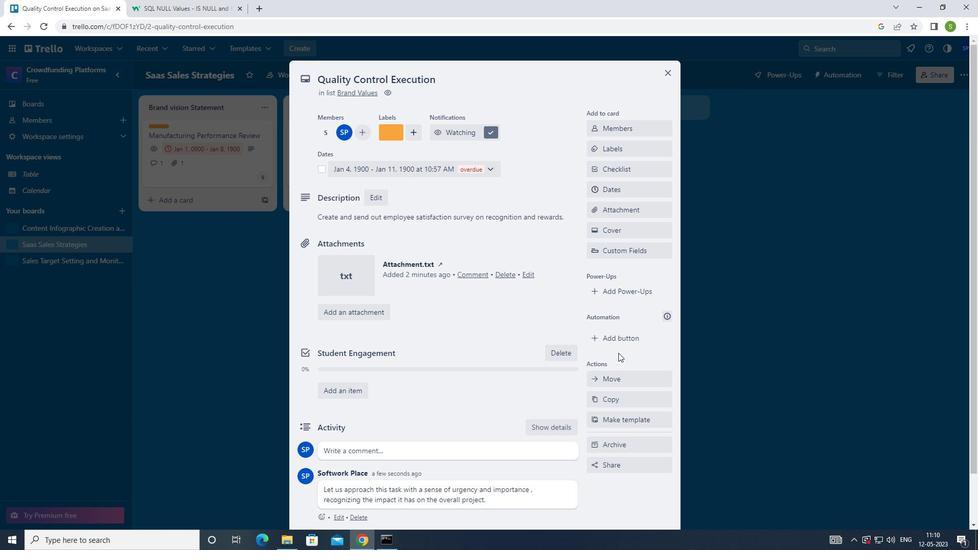 
